 Task: Create a due date automation trigger when advanced on, 2 hours after a card is due add dates not due tomorrow.
Action: Mouse moved to (1144, 331)
Screenshot: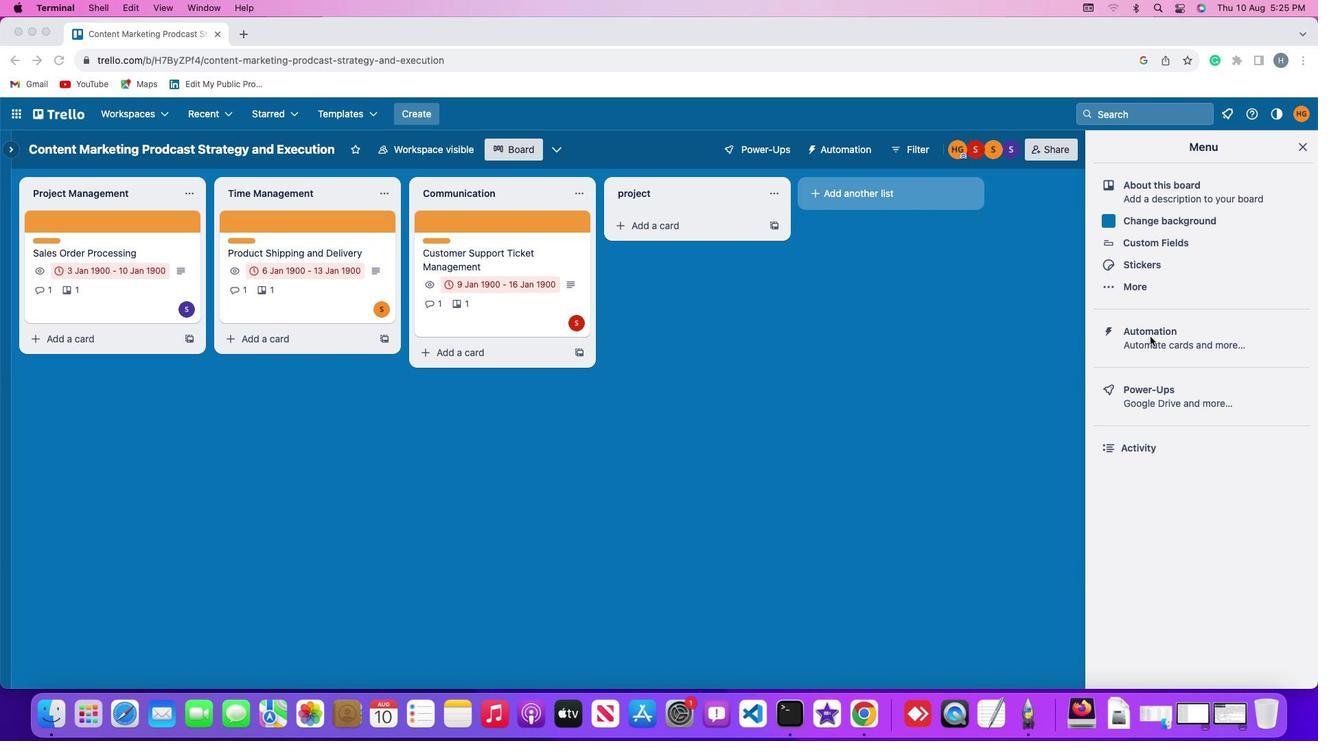 
Action: Mouse pressed left at (1144, 331)
Screenshot: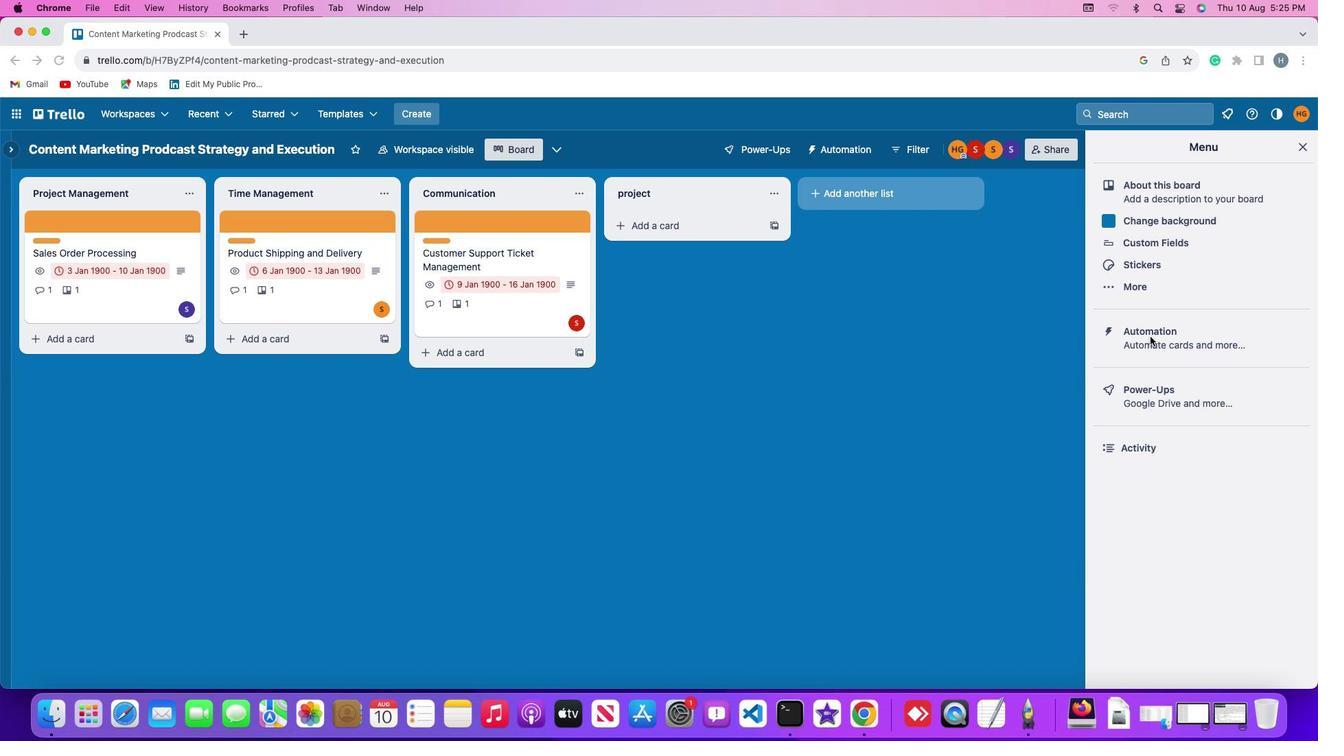 
Action: Mouse pressed left at (1144, 331)
Screenshot: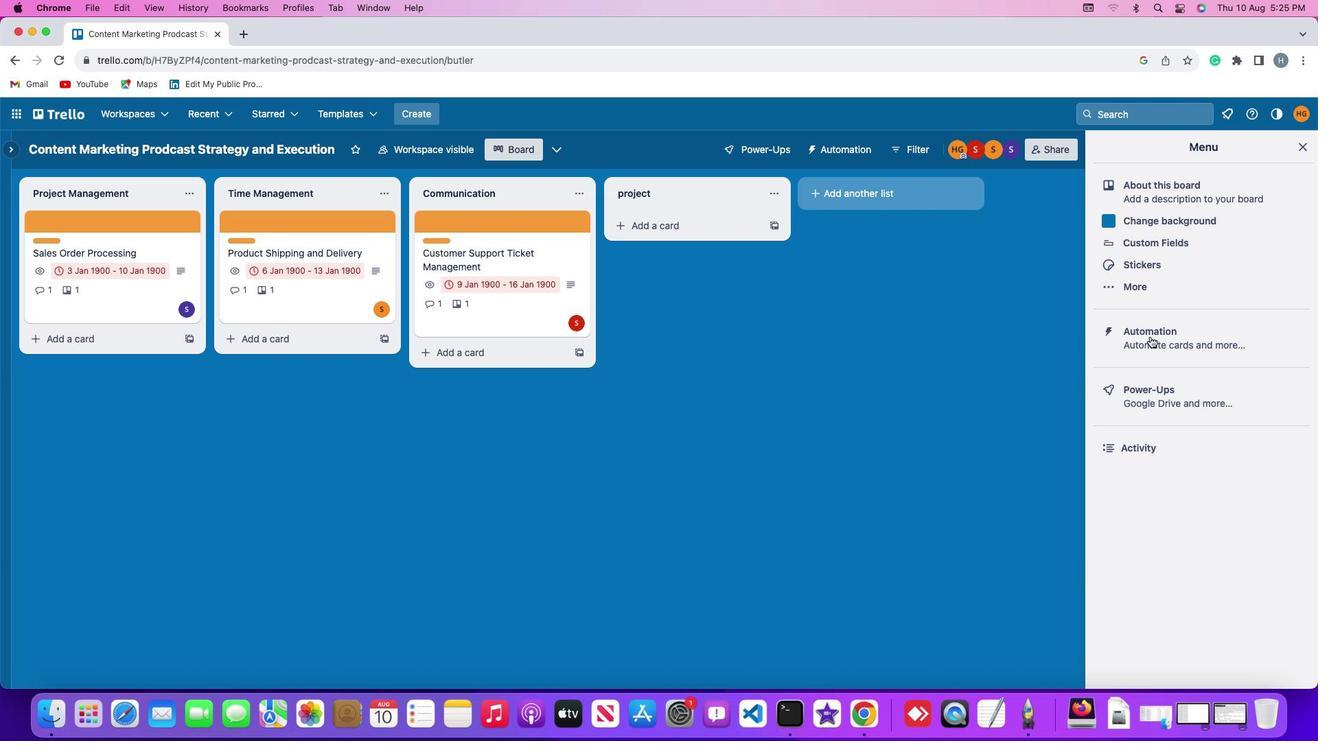 
Action: Mouse moved to (79, 322)
Screenshot: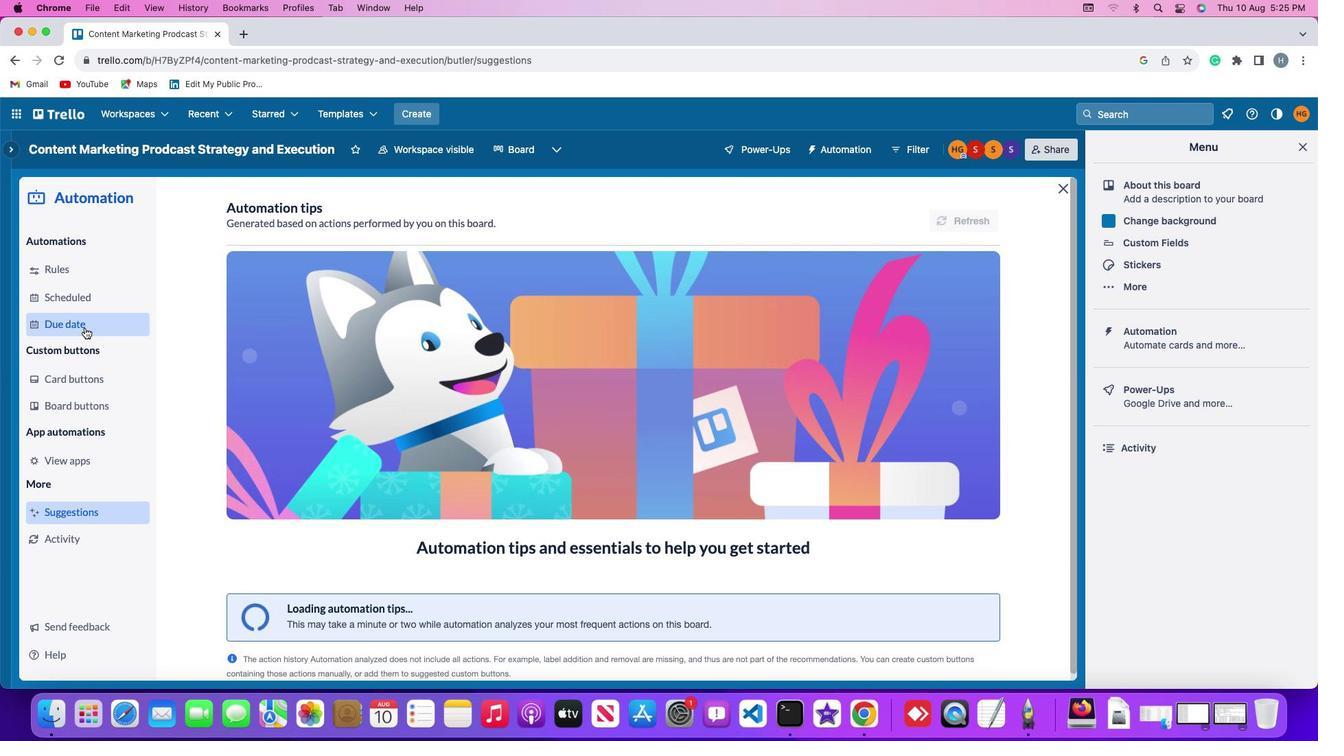
Action: Mouse pressed left at (79, 322)
Screenshot: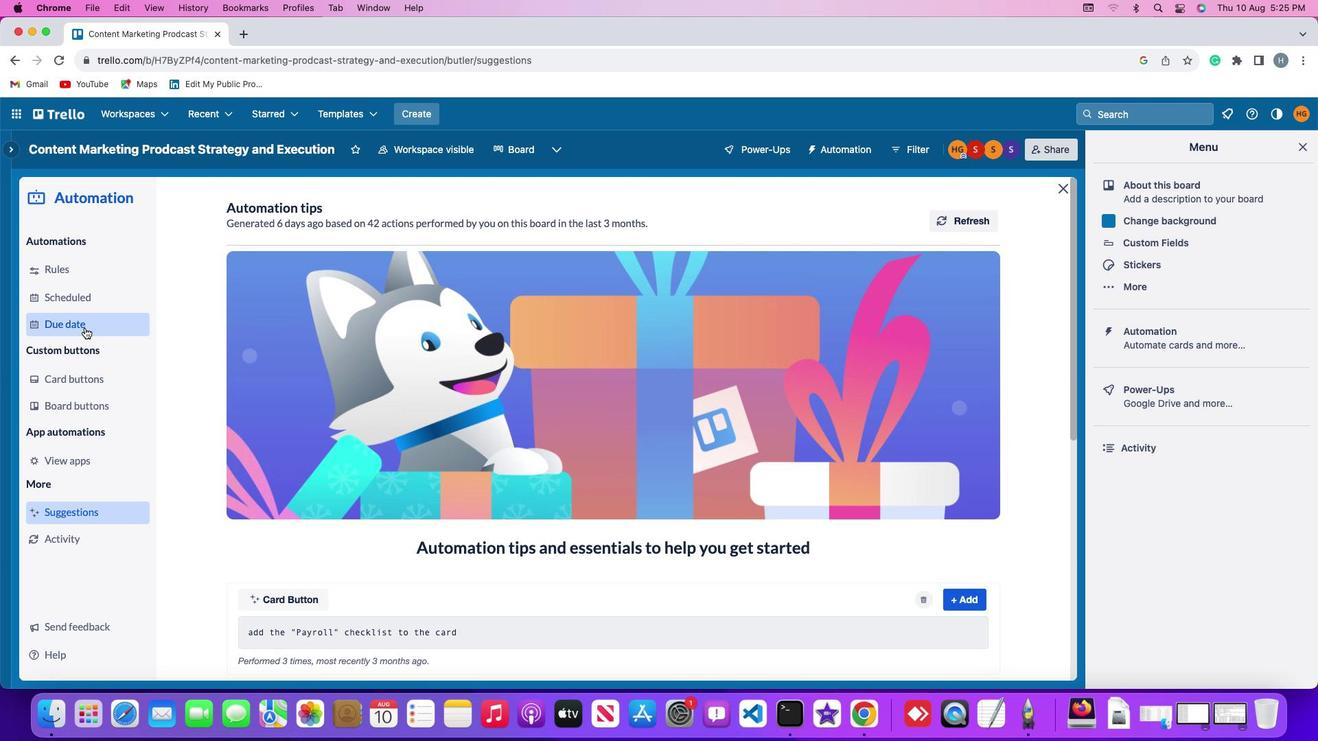 
Action: Mouse moved to (934, 208)
Screenshot: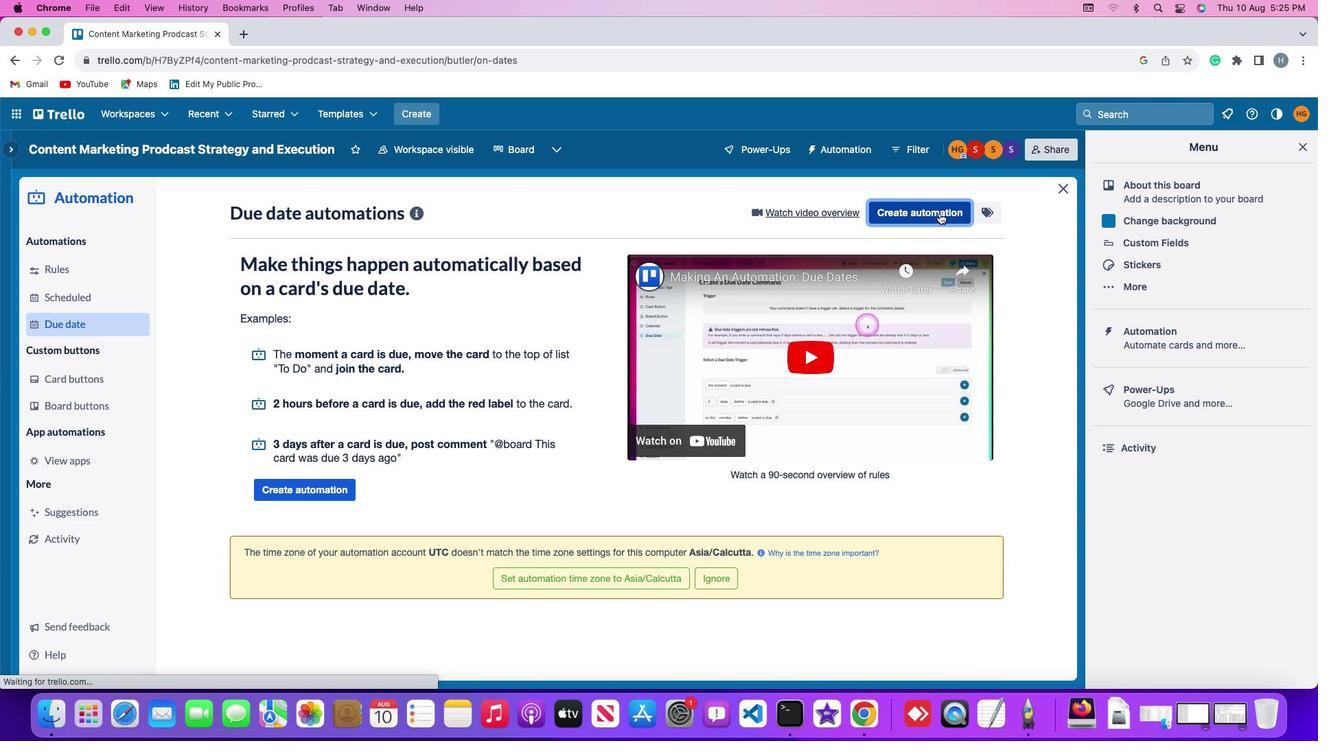
Action: Mouse pressed left at (934, 208)
Screenshot: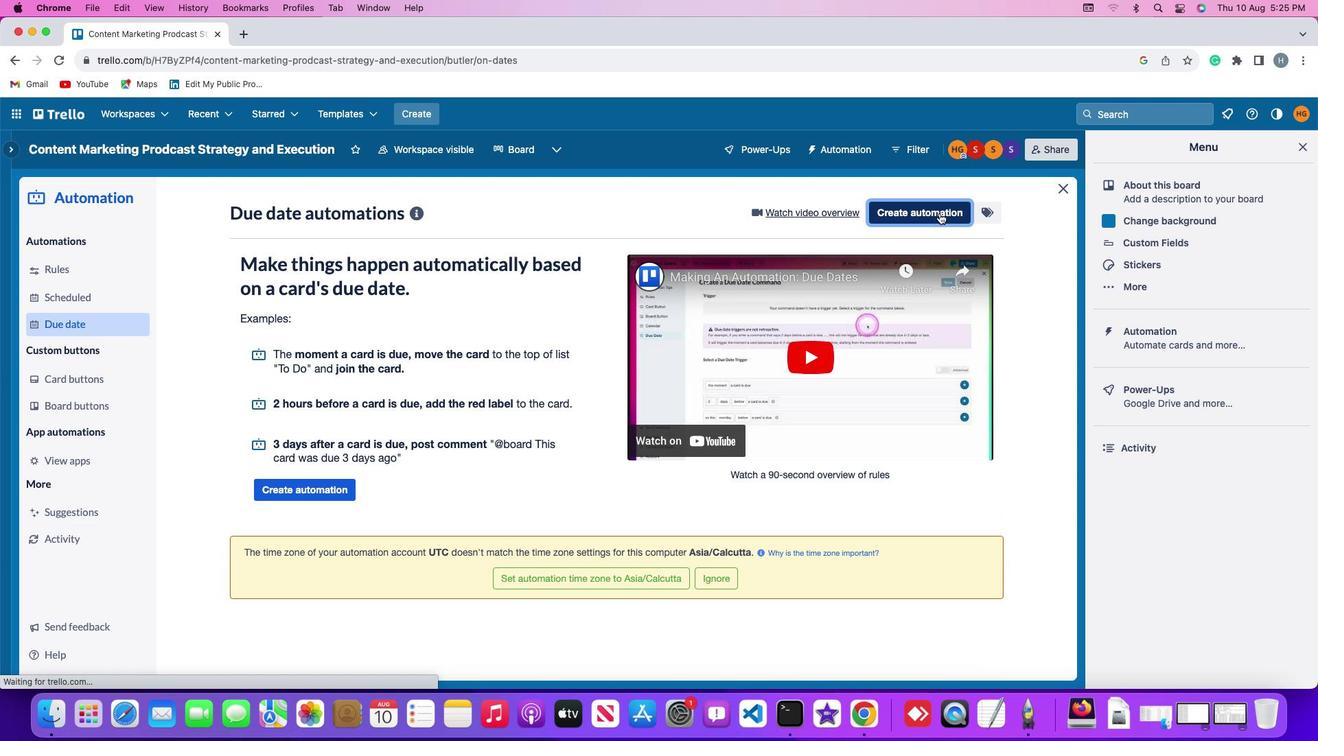 
Action: Mouse moved to (299, 337)
Screenshot: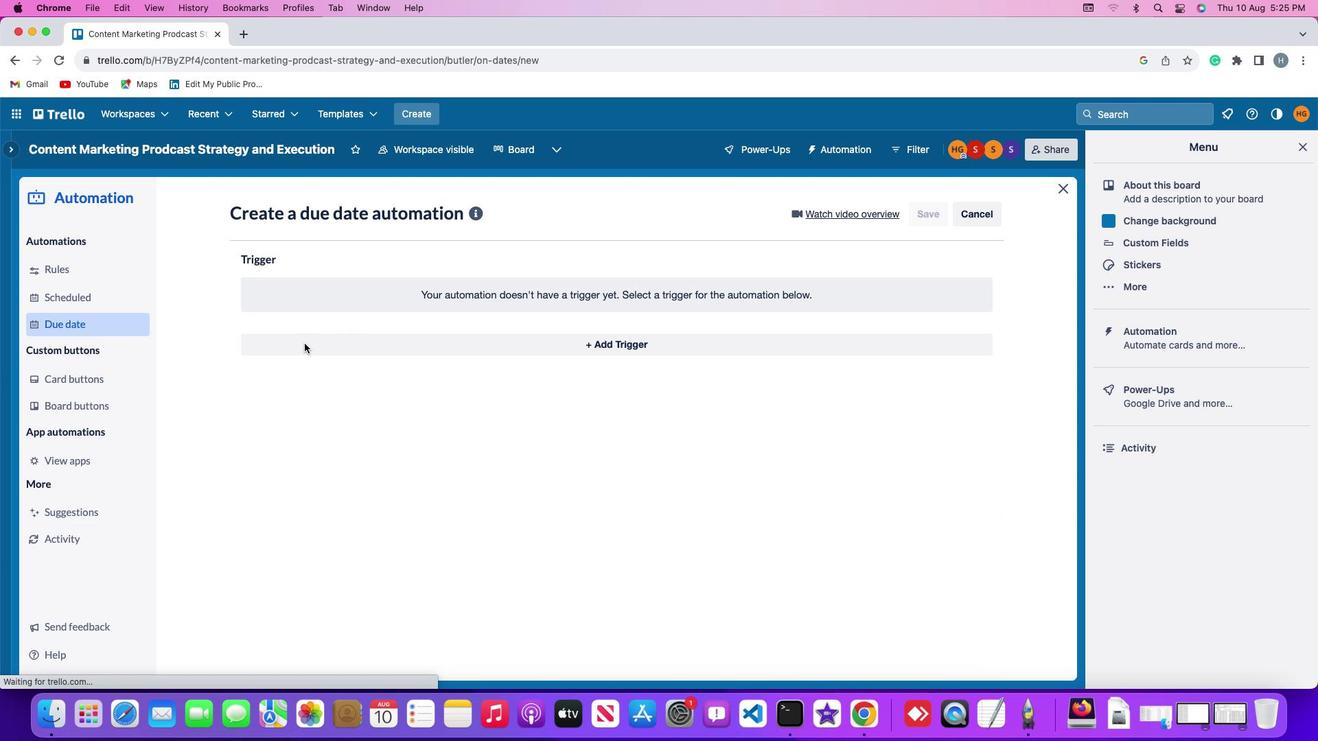 
Action: Mouse pressed left at (299, 337)
Screenshot: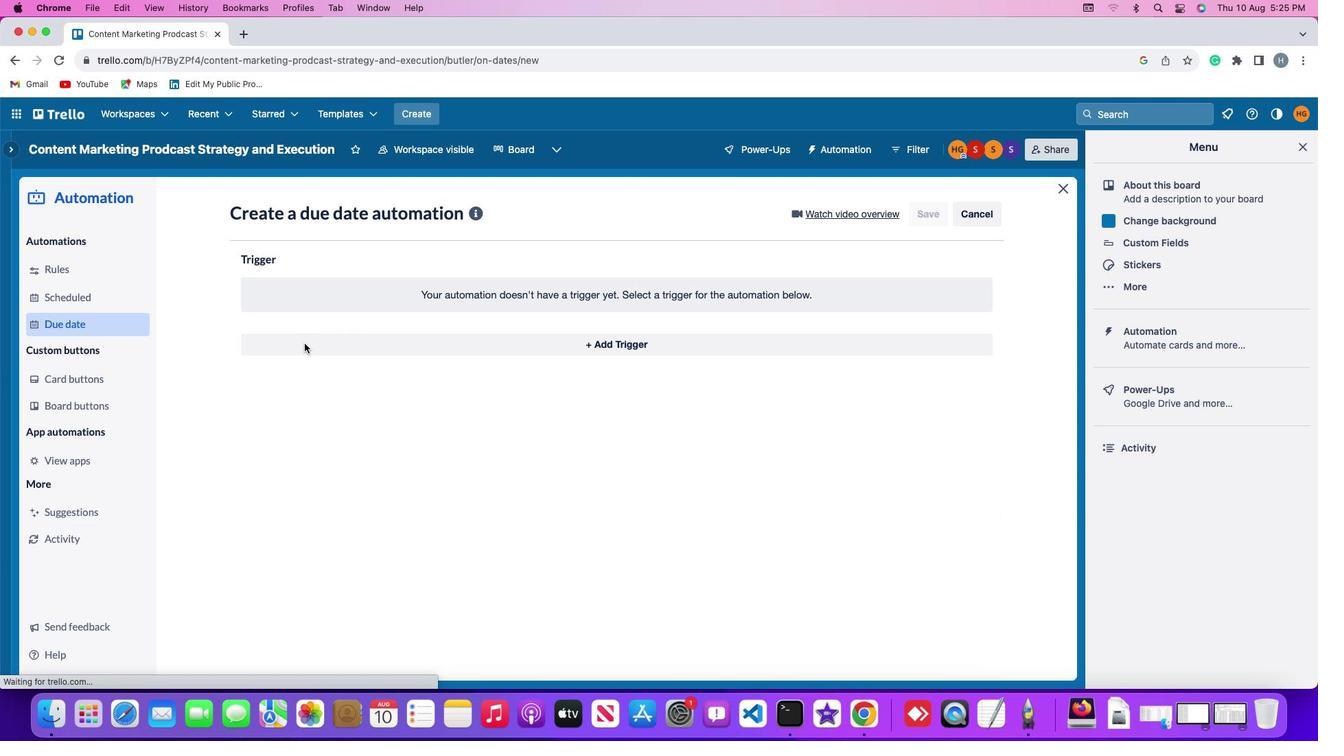 
Action: Mouse moved to (263, 544)
Screenshot: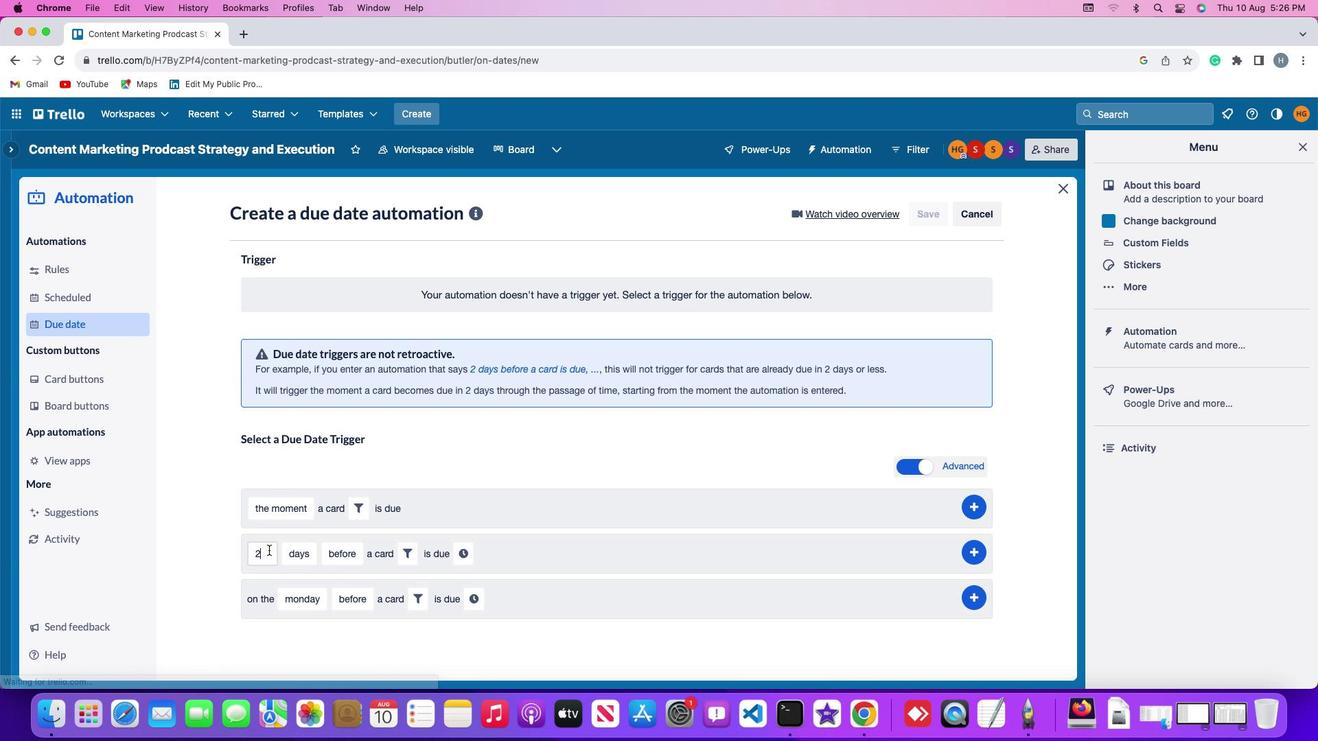 
Action: Mouse pressed left at (263, 544)
Screenshot: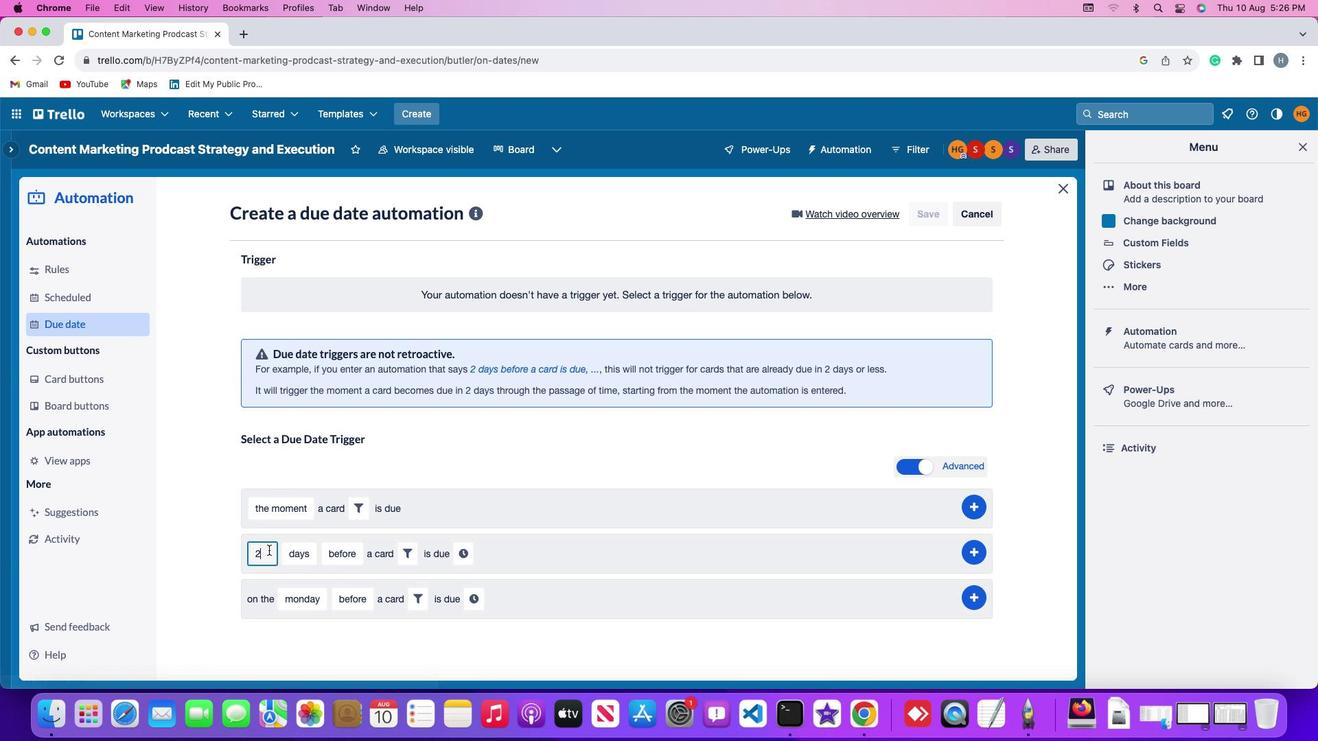 
Action: Mouse moved to (263, 545)
Screenshot: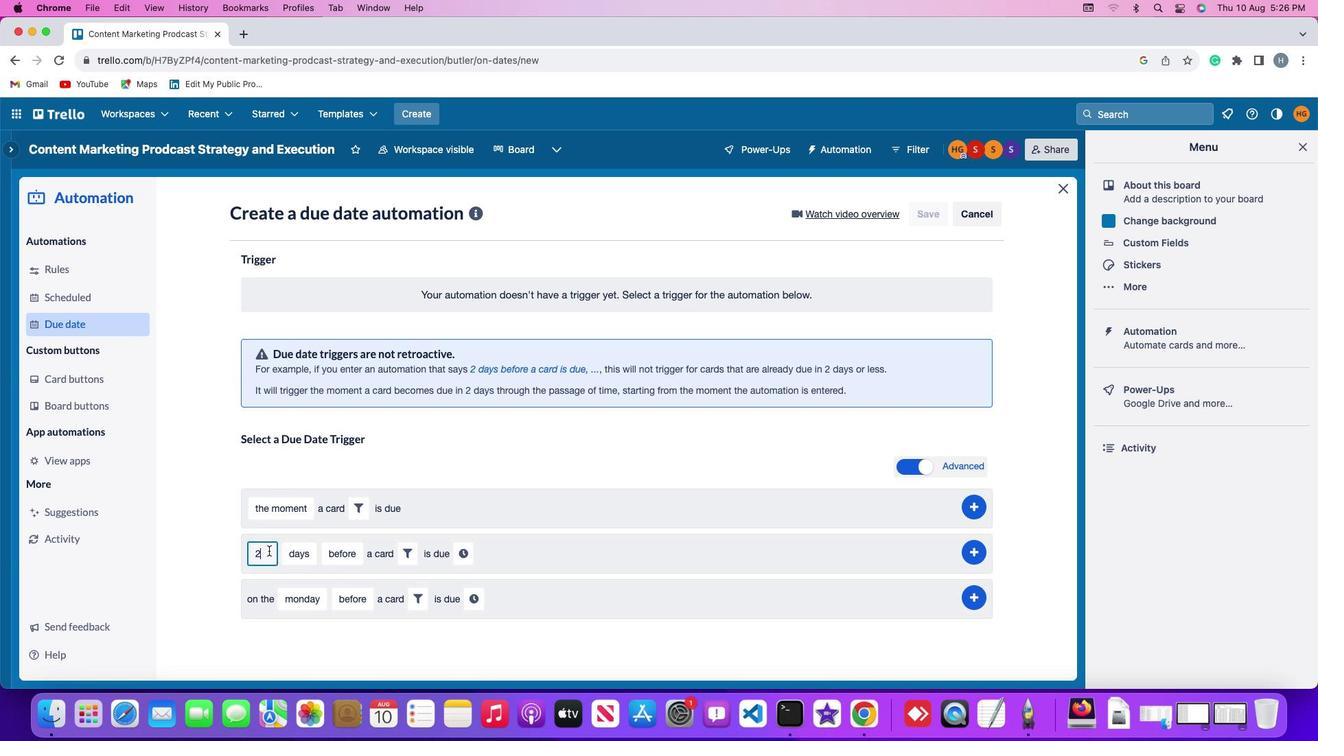 
Action: Key pressed Key.backspace'2'
Screenshot: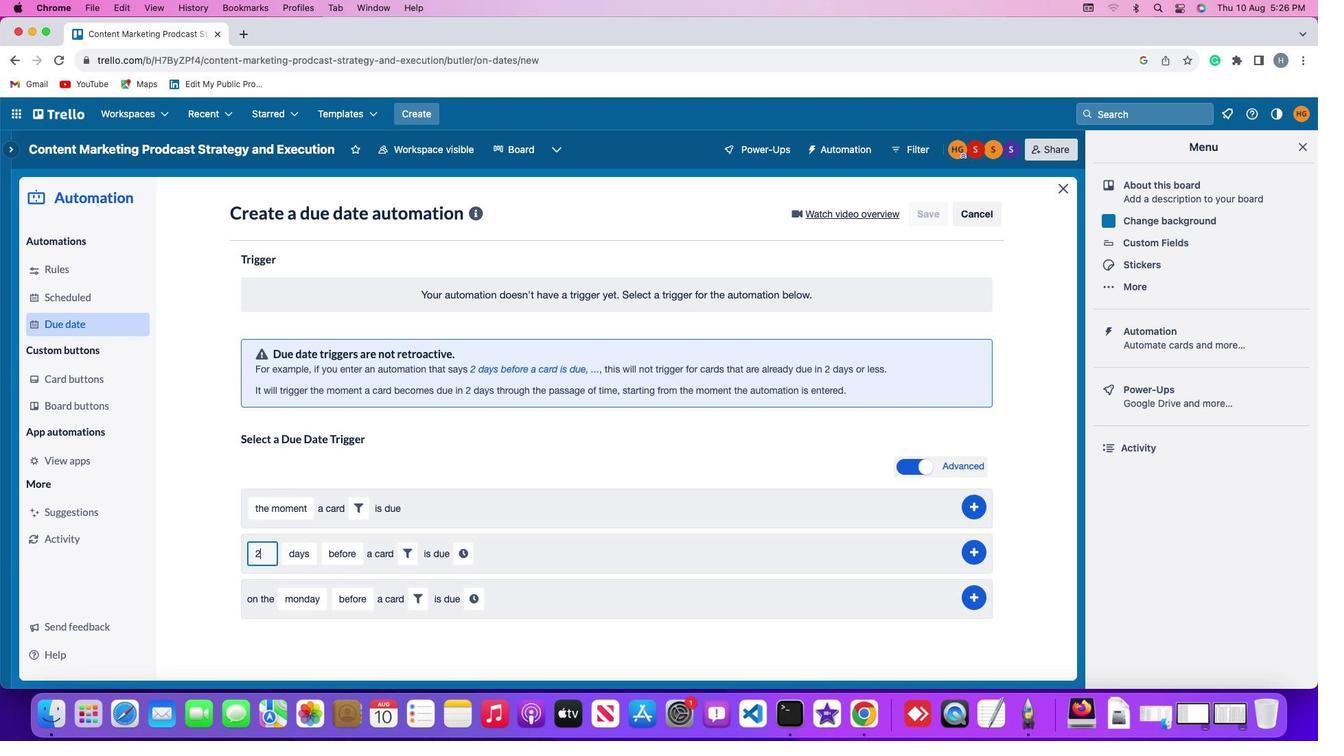 
Action: Mouse moved to (299, 551)
Screenshot: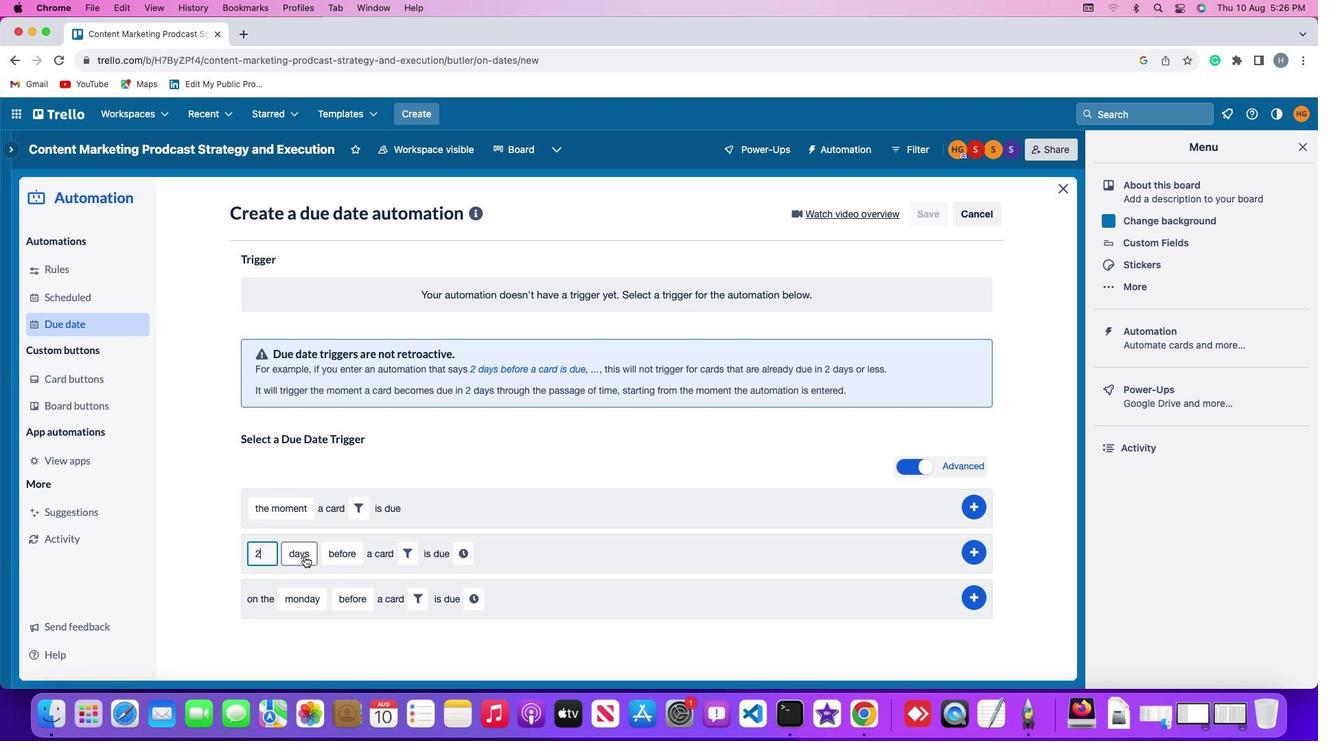 
Action: Mouse pressed left at (299, 551)
Screenshot: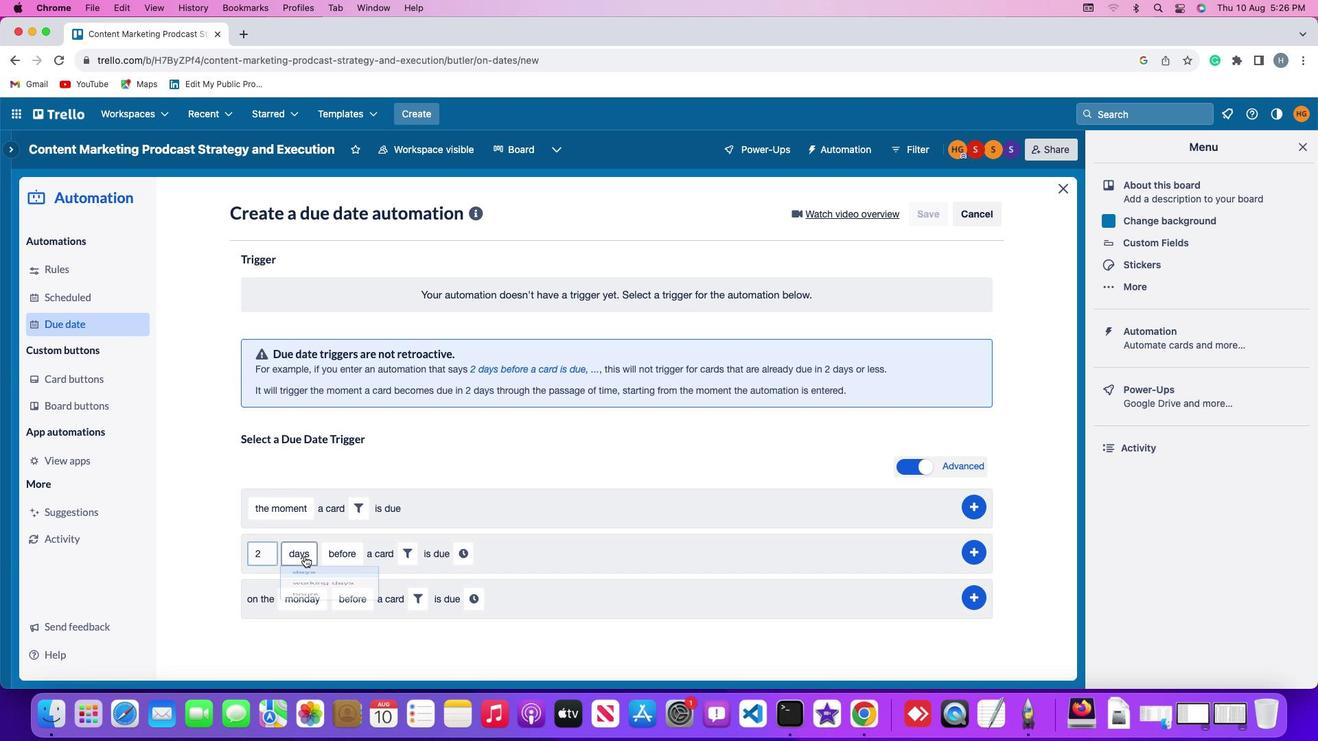 
Action: Mouse moved to (298, 625)
Screenshot: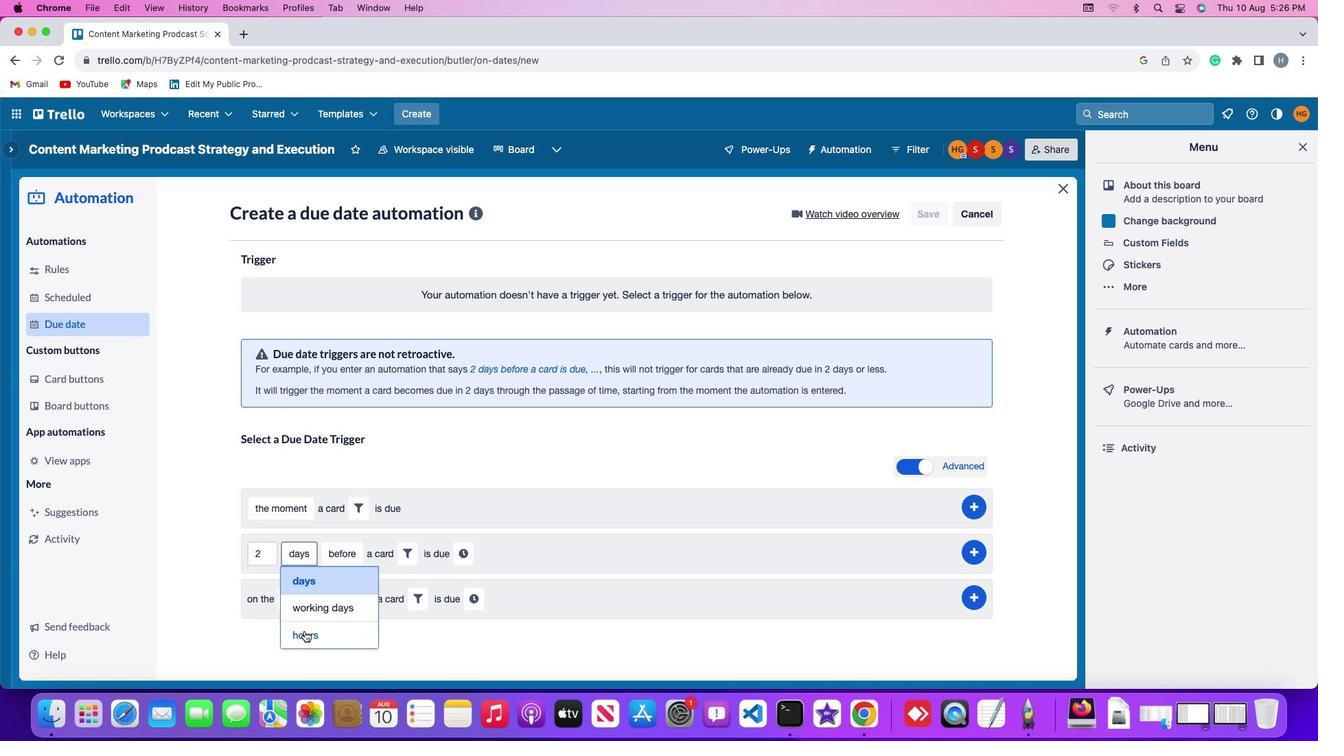 
Action: Mouse pressed left at (298, 625)
Screenshot: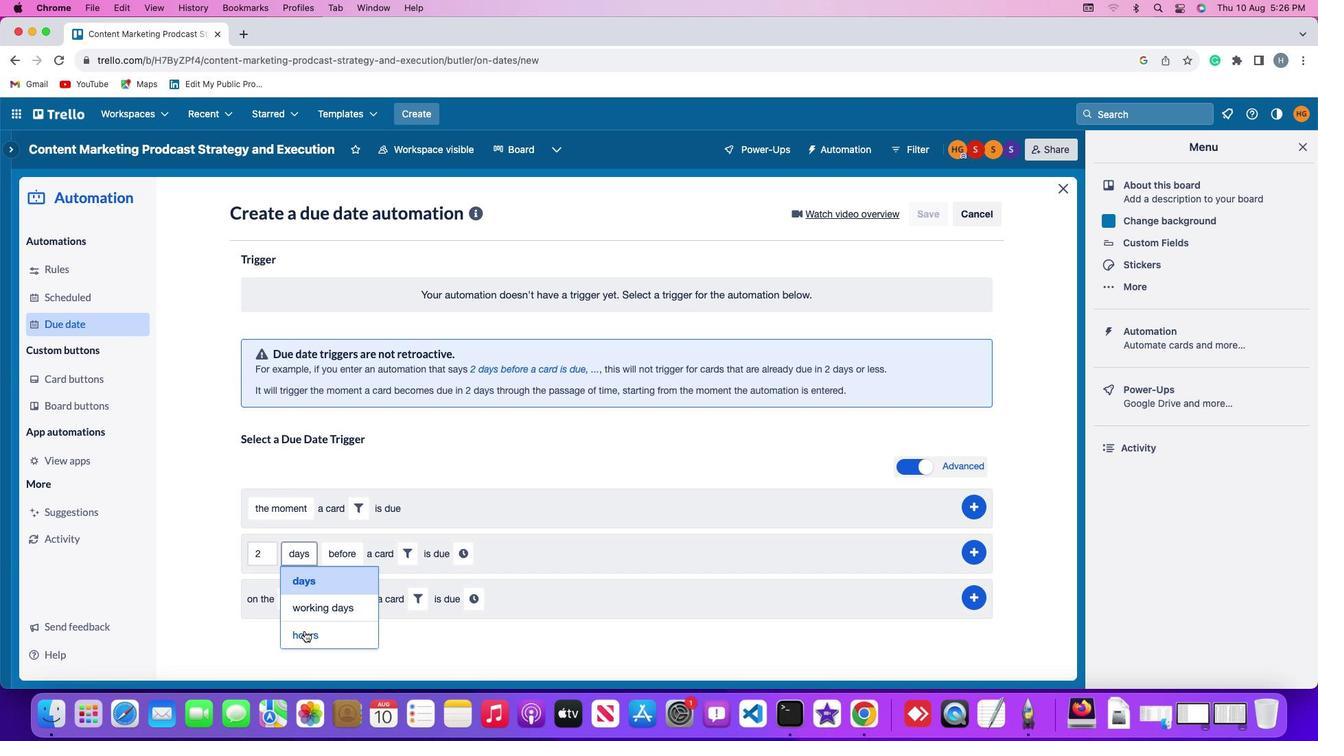 
Action: Mouse moved to (337, 542)
Screenshot: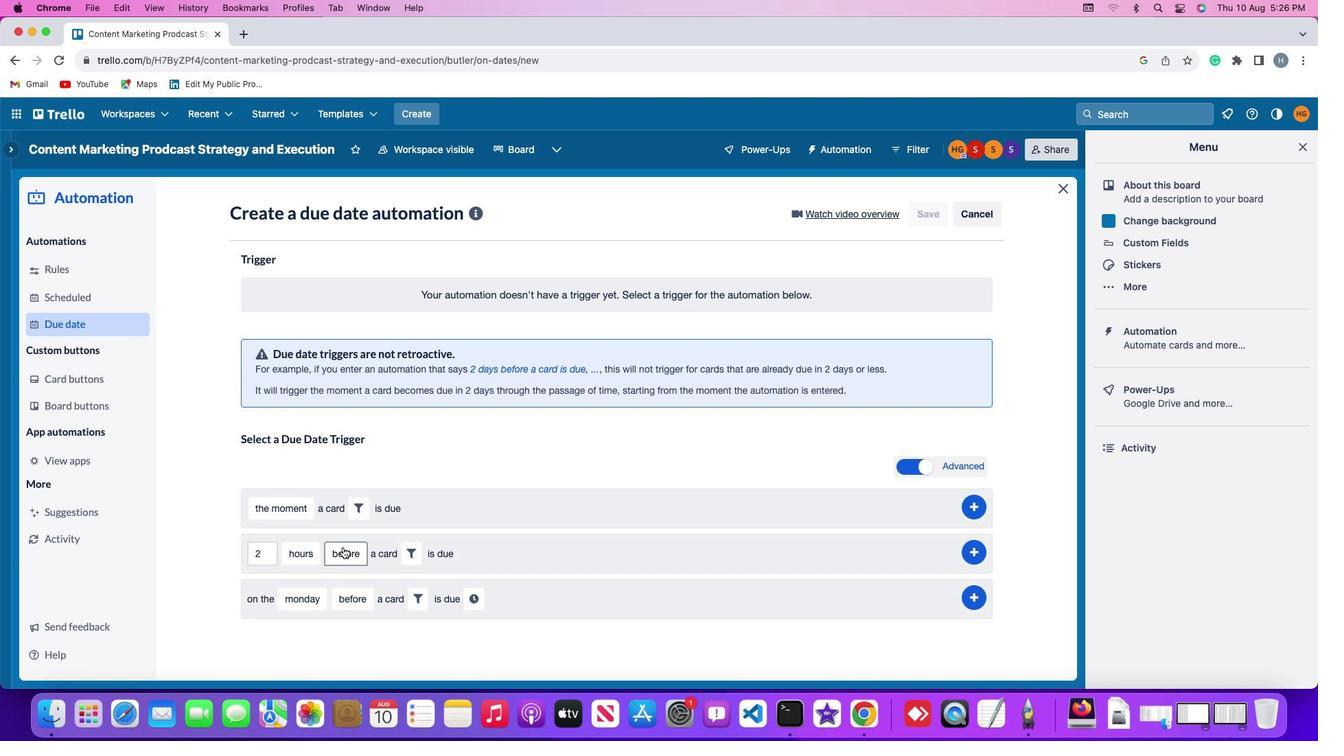 
Action: Mouse pressed left at (337, 542)
Screenshot: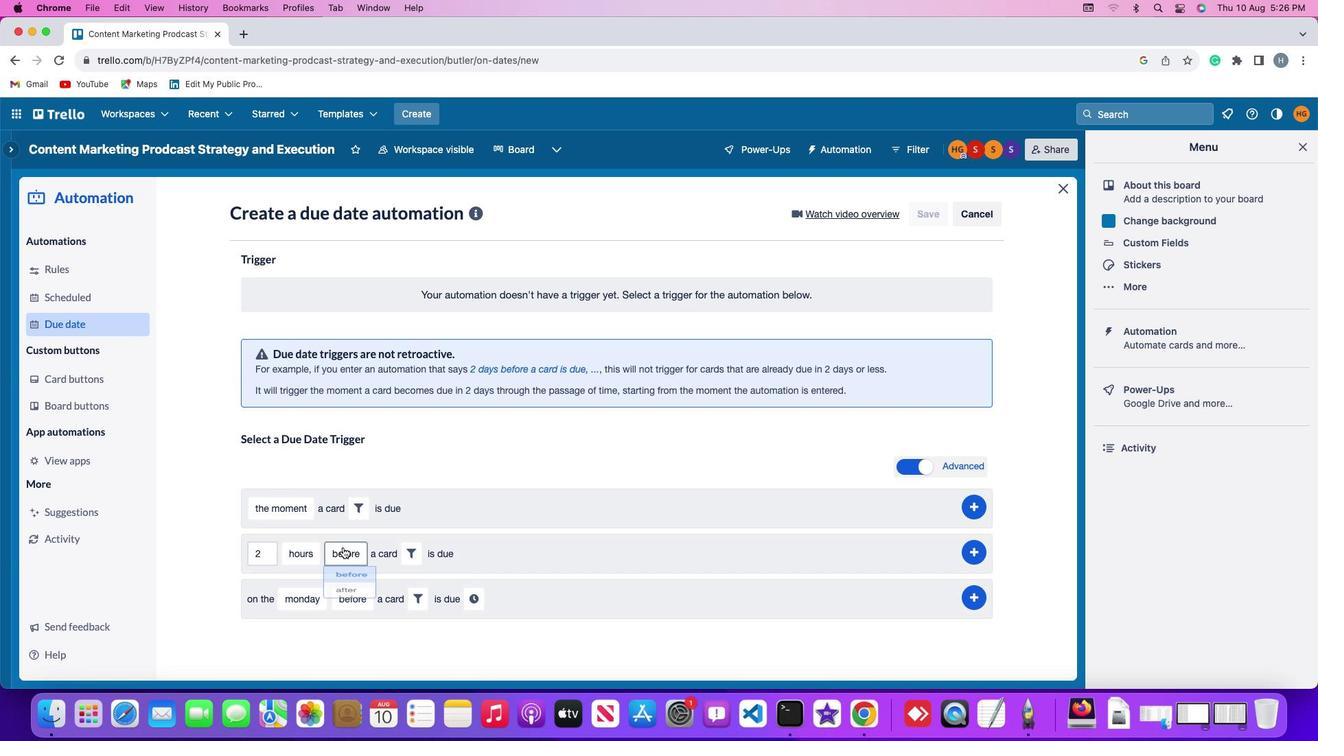 
Action: Mouse moved to (341, 598)
Screenshot: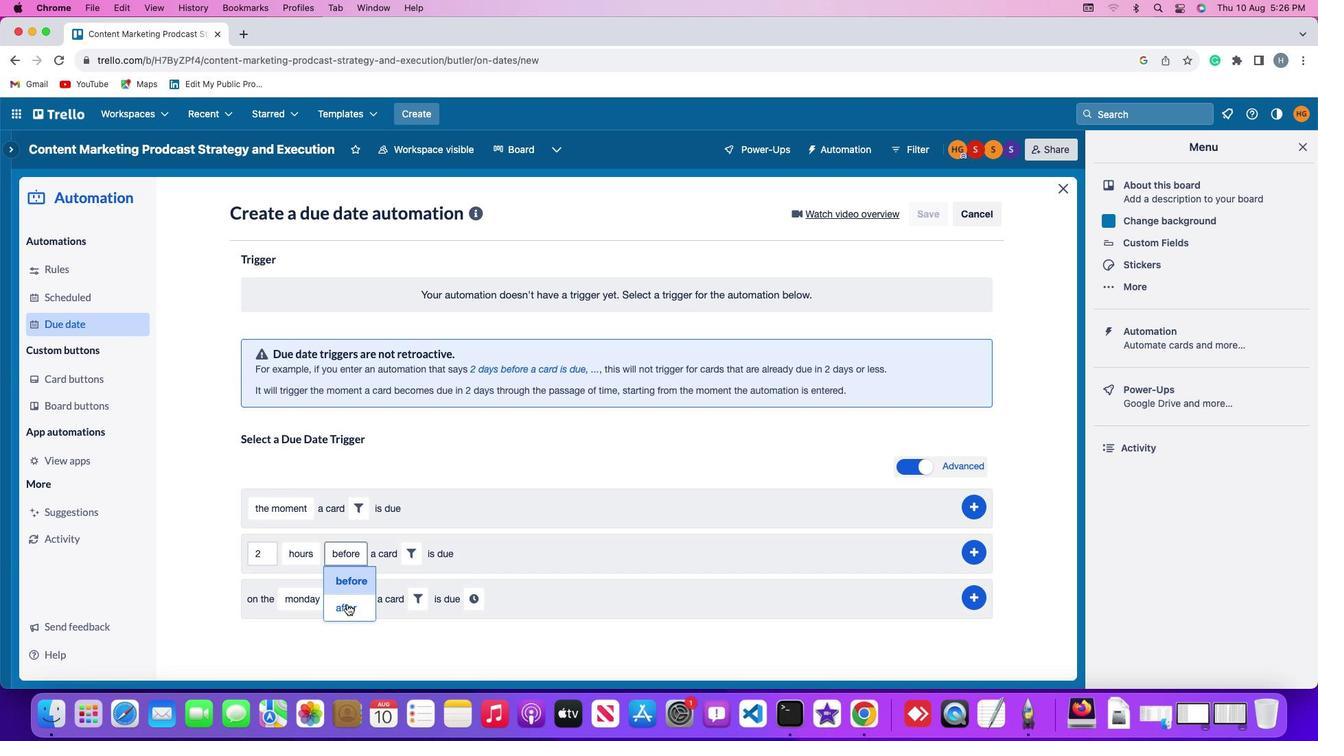 
Action: Mouse pressed left at (341, 598)
Screenshot: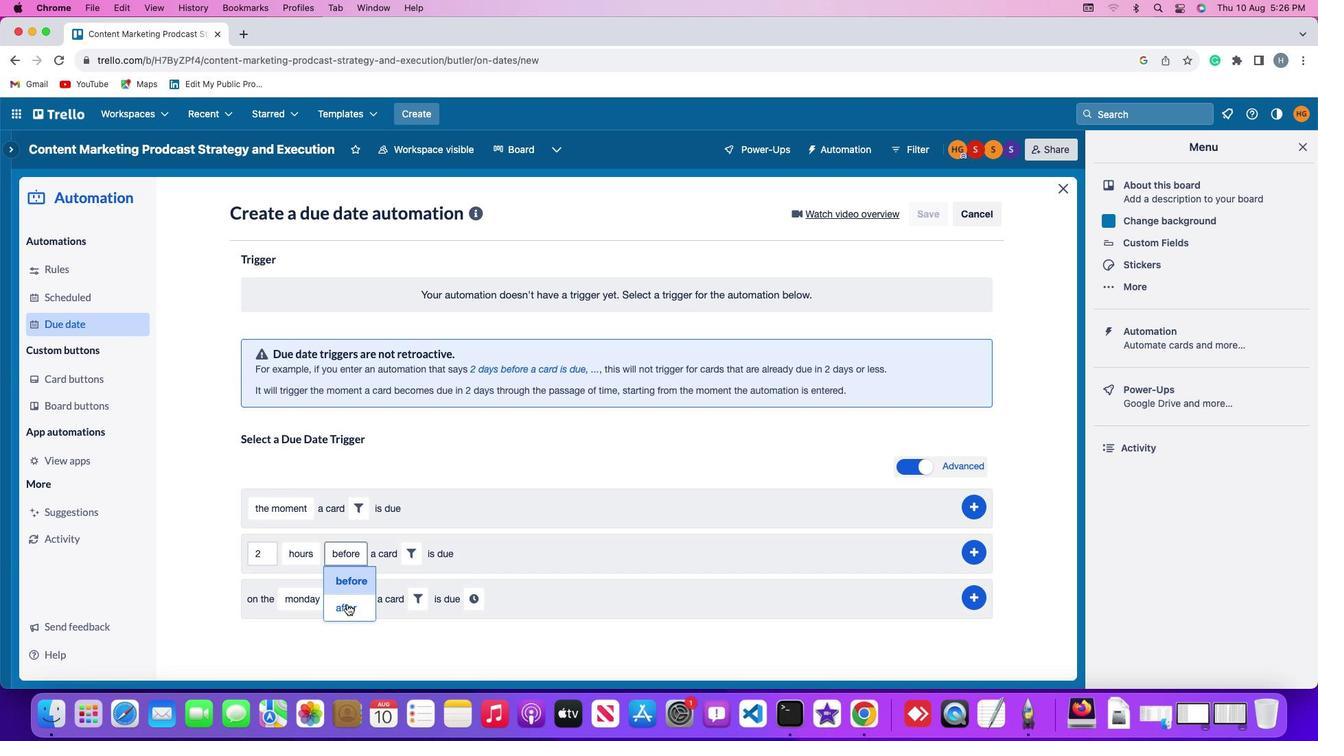 
Action: Mouse moved to (398, 552)
Screenshot: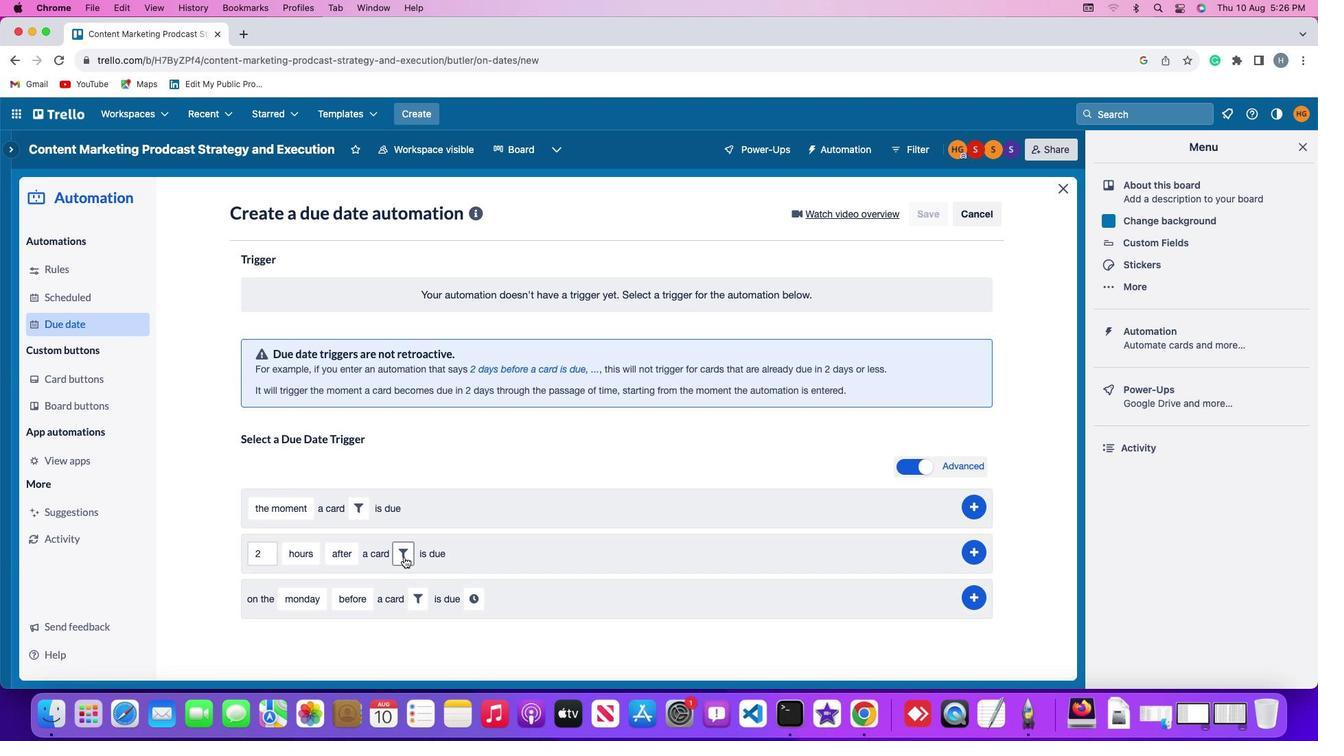 
Action: Mouse pressed left at (398, 552)
Screenshot: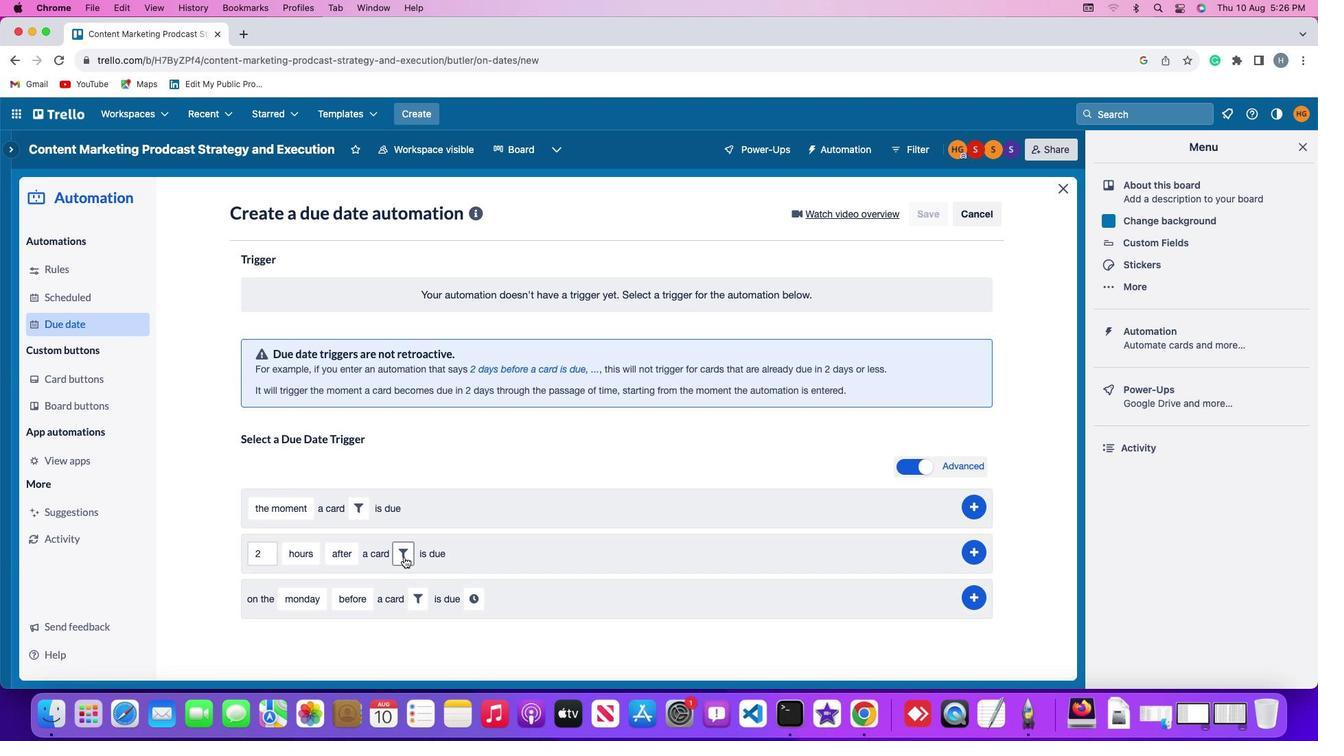 
Action: Mouse moved to (460, 592)
Screenshot: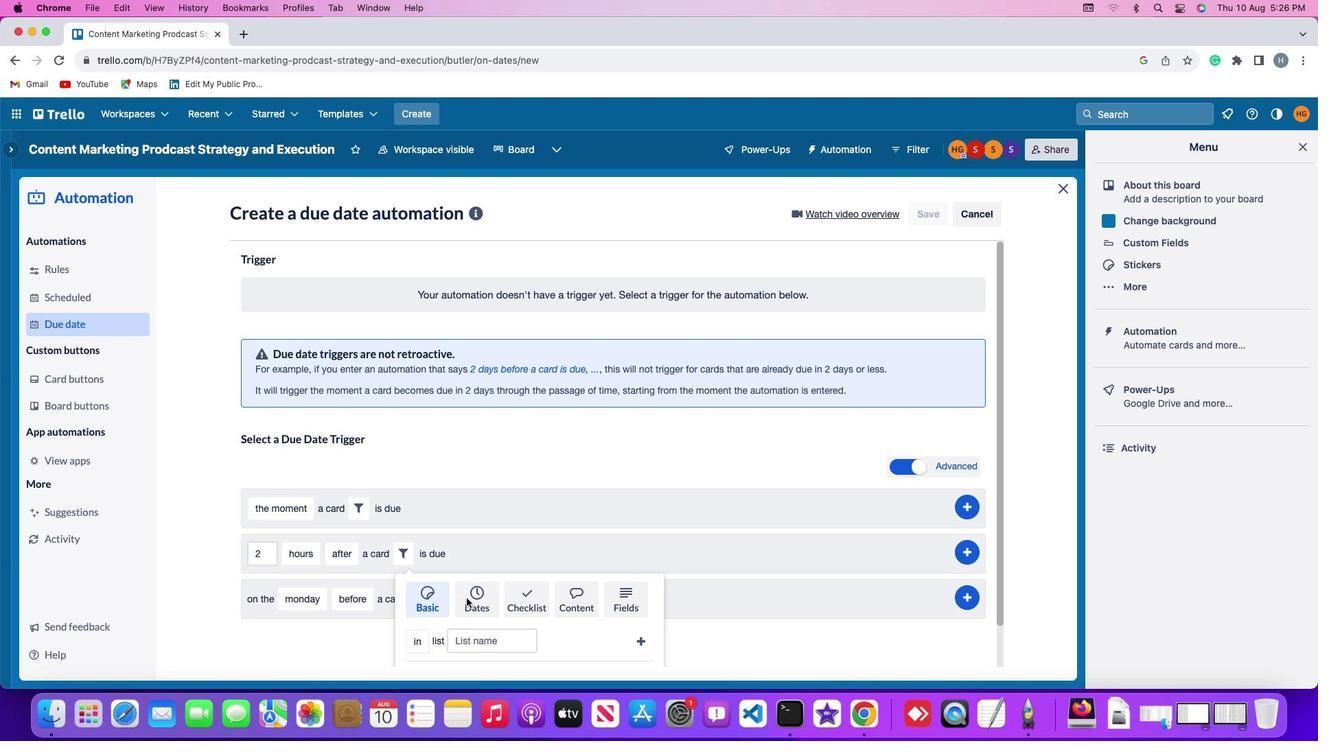 
Action: Mouse pressed left at (460, 592)
Screenshot: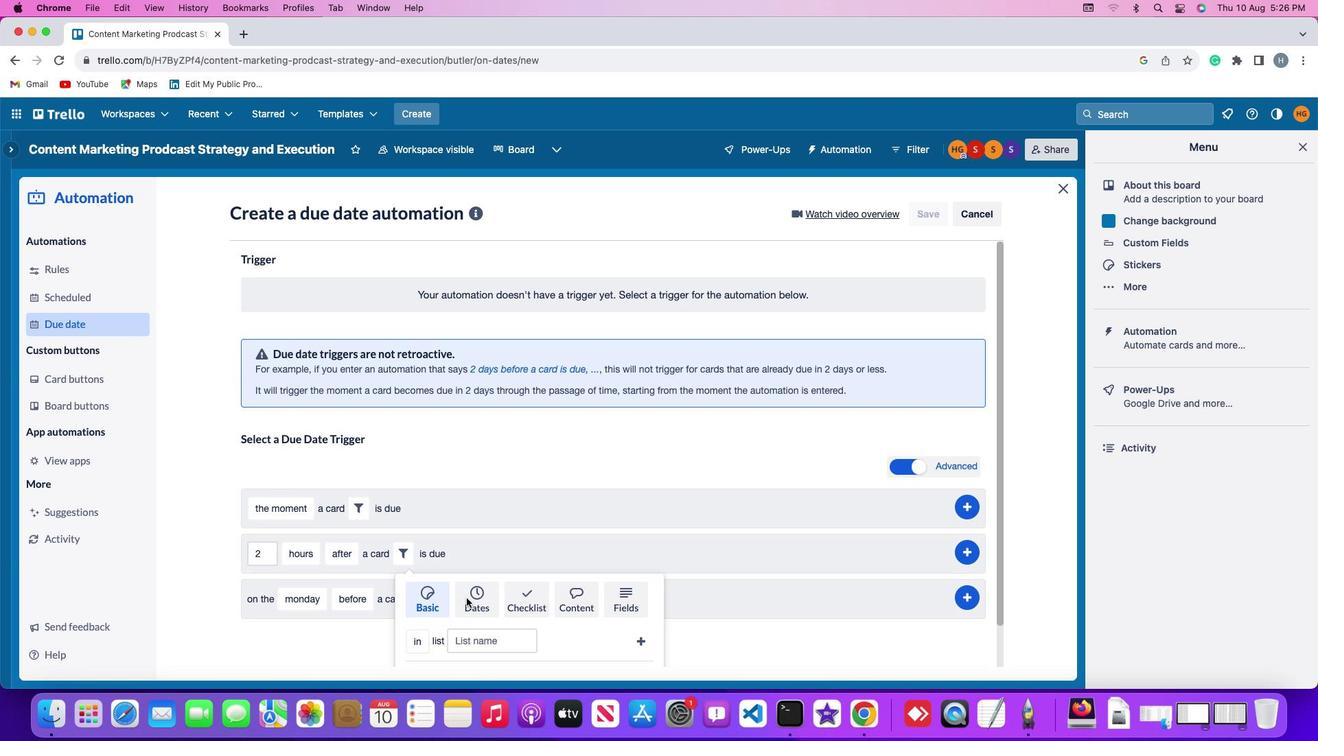 
Action: Mouse moved to (344, 631)
Screenshot: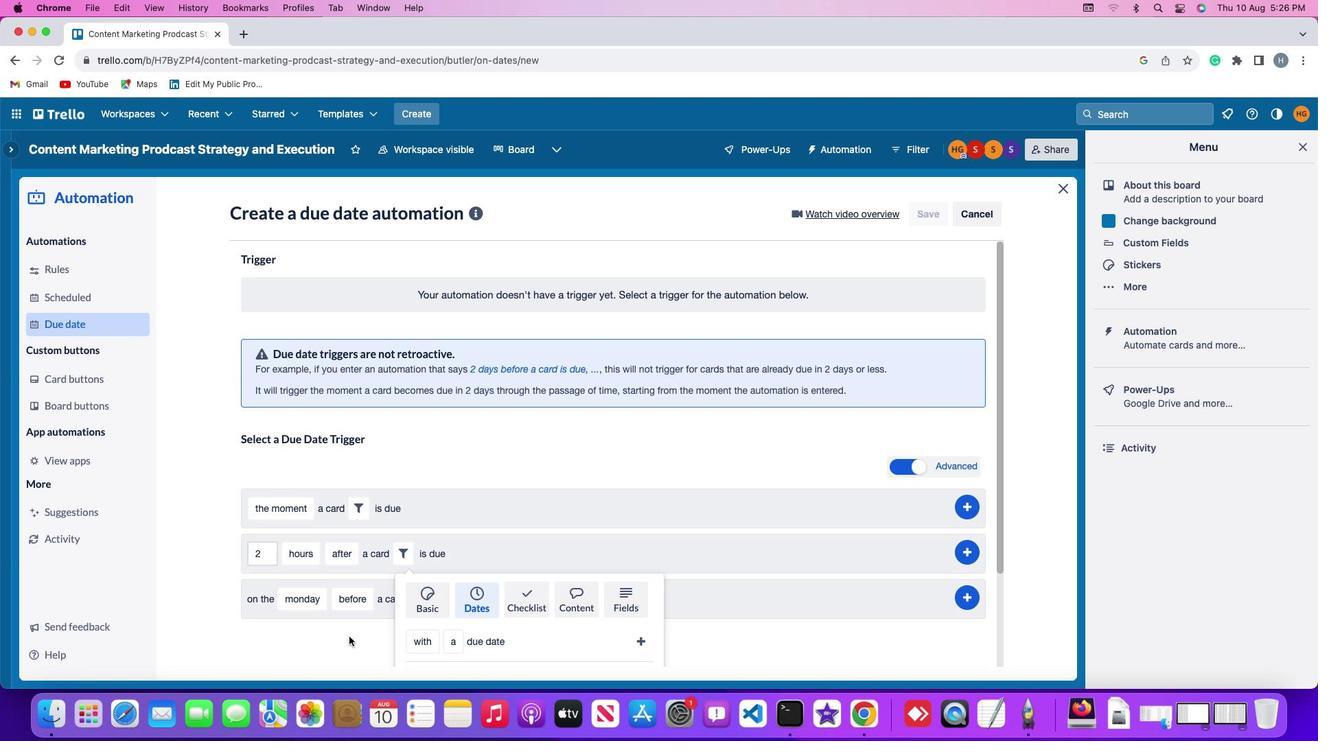 
Action: Mouse scrolled (344, 631) with delta (-4, -5)
Screenshot: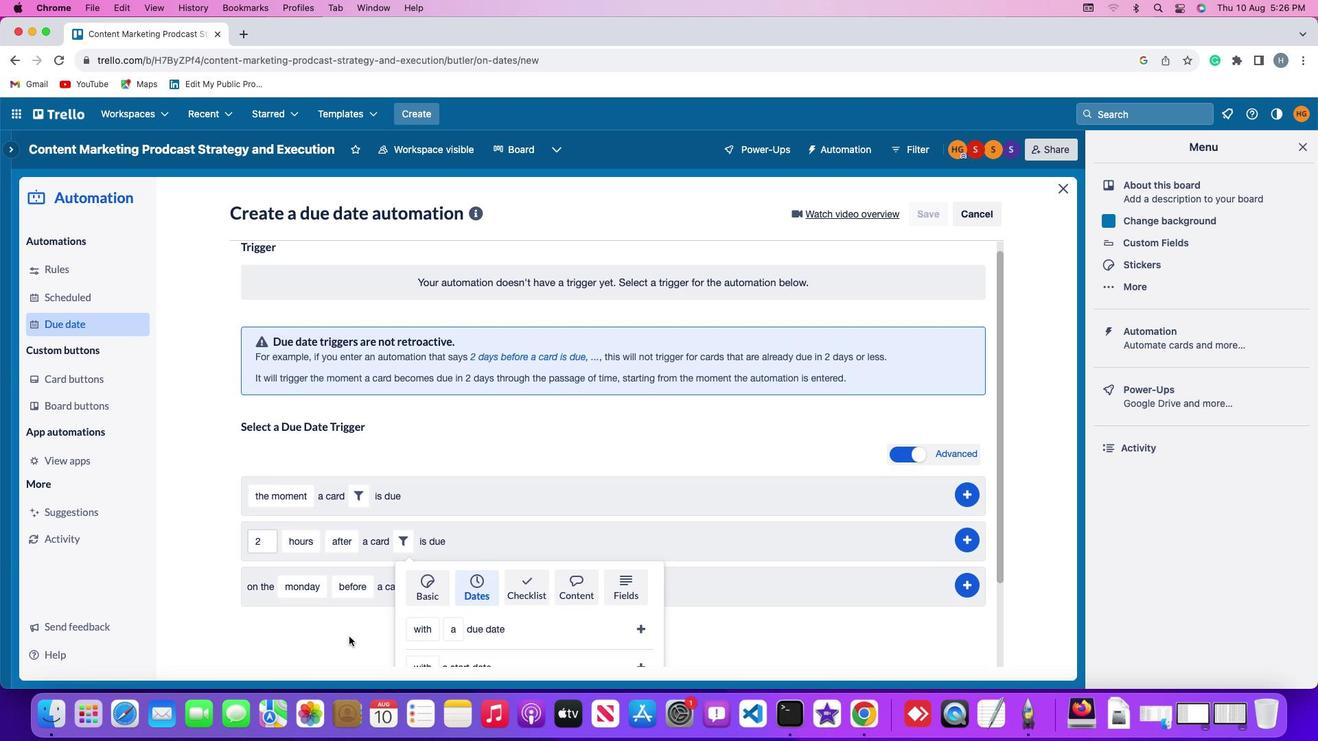 
Action: Mouse scrolled (344, 631) with delta (-4, -5)
Screenshot: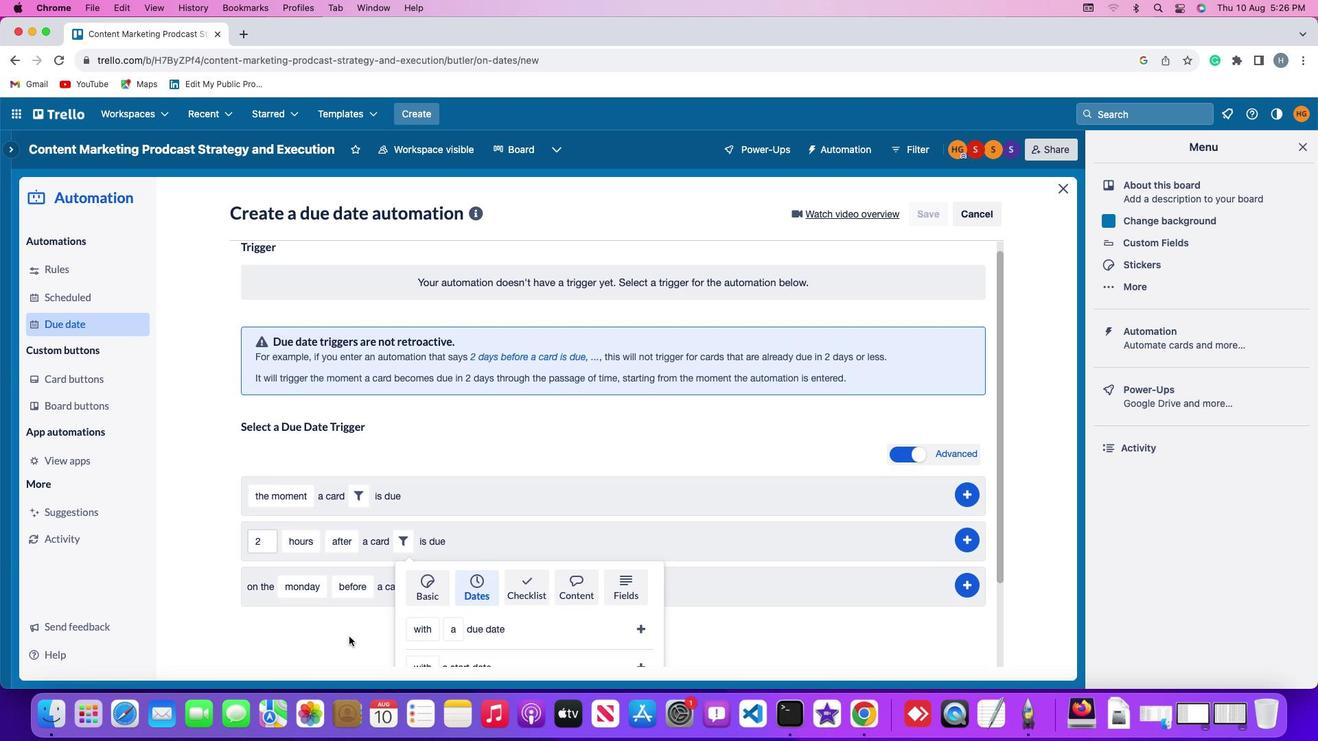 
Action: Mouse scrolled (344, 631) with delta (-4, -6)
Screenshot: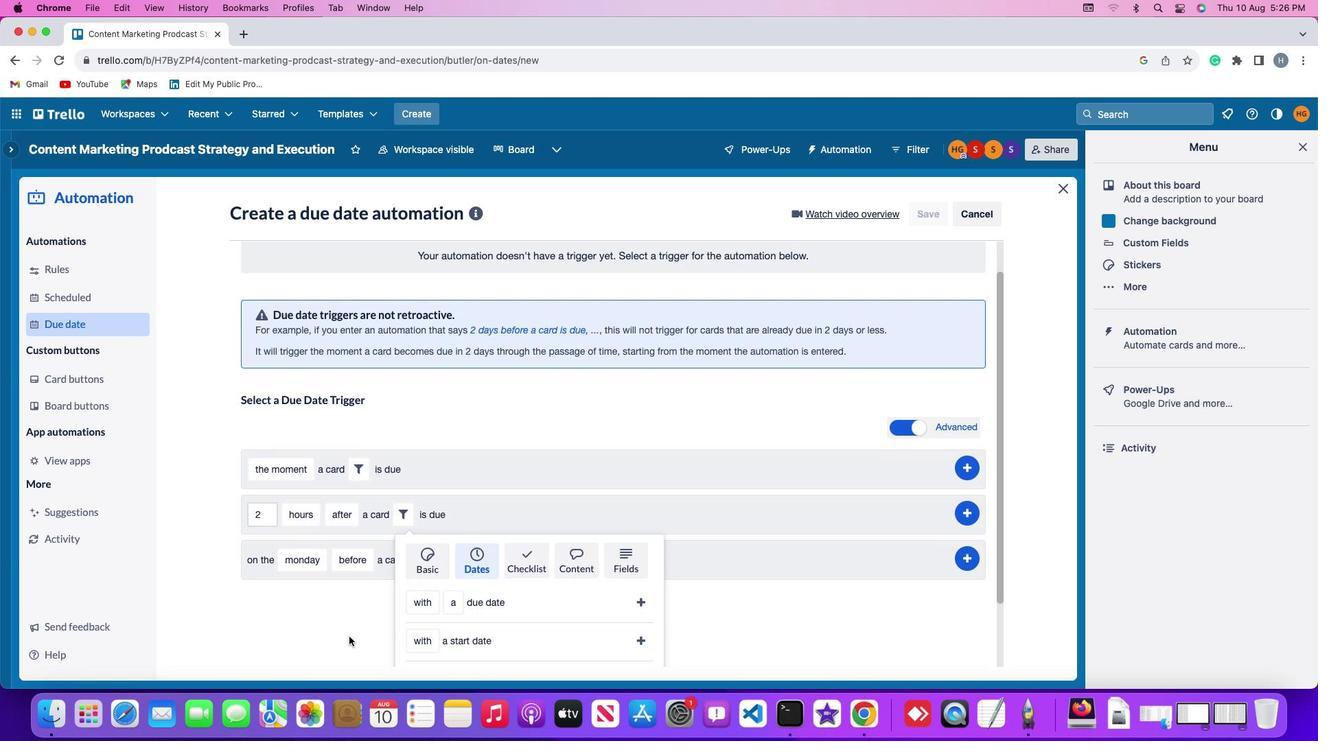 
Action: Mouse scrolled (344, 631) with delta (-4, -8)
Screenshot: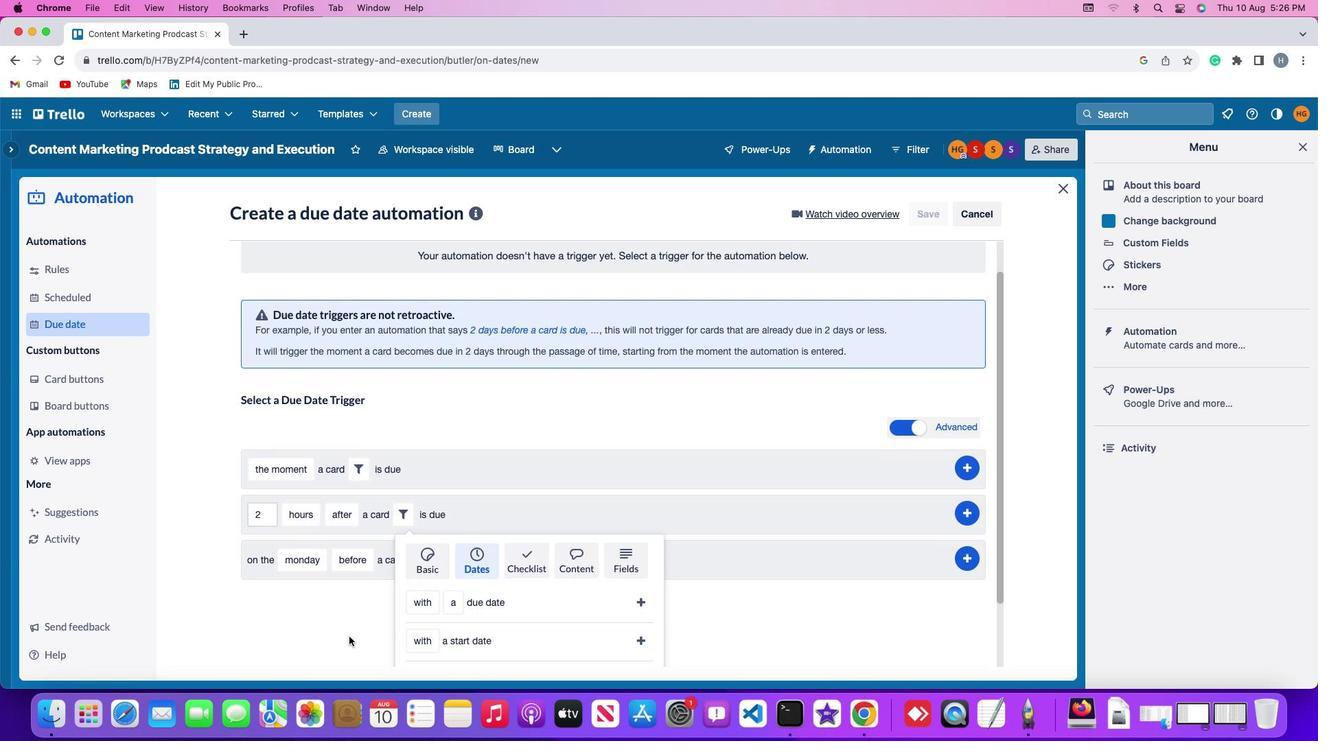 
Action: Mouse scrolled (344, 631) with delta (-4, -5)
Screenshot: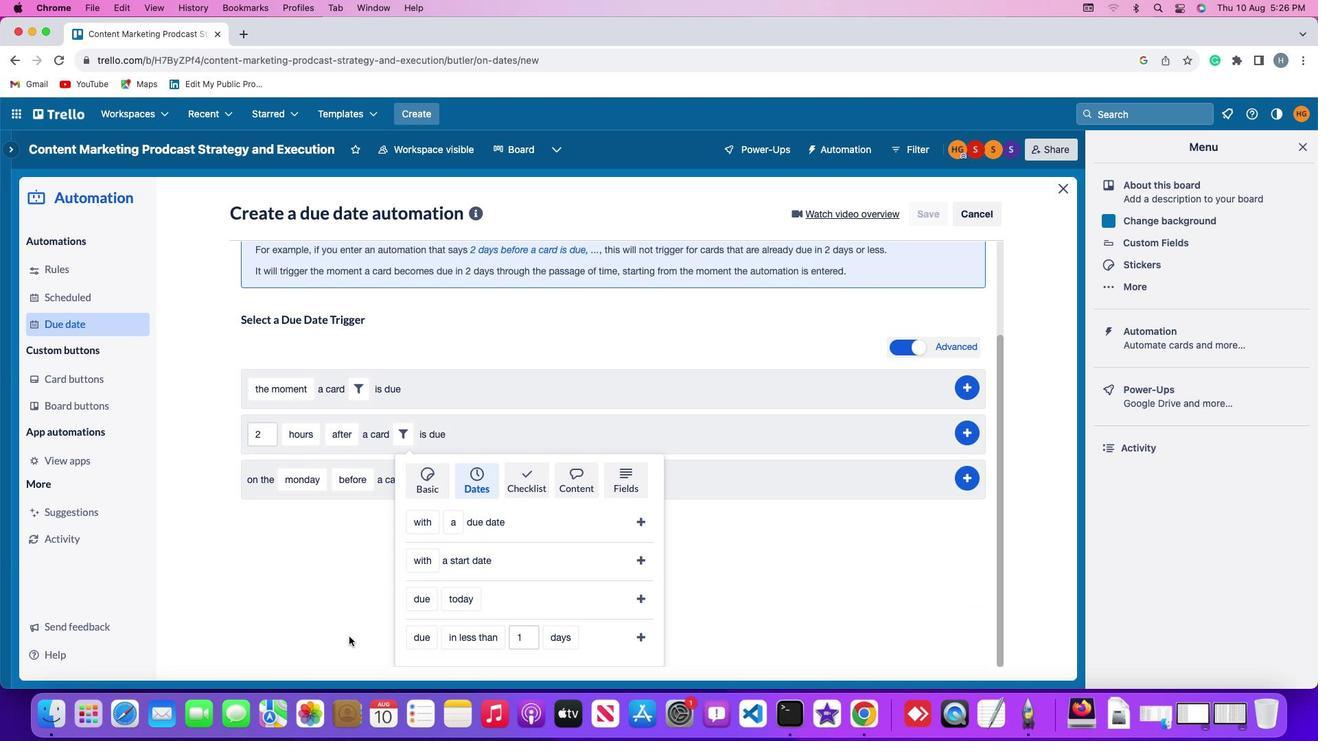 
Action: Mouse scrolled (344, 631) with delta (-4, -5)
Screenshot: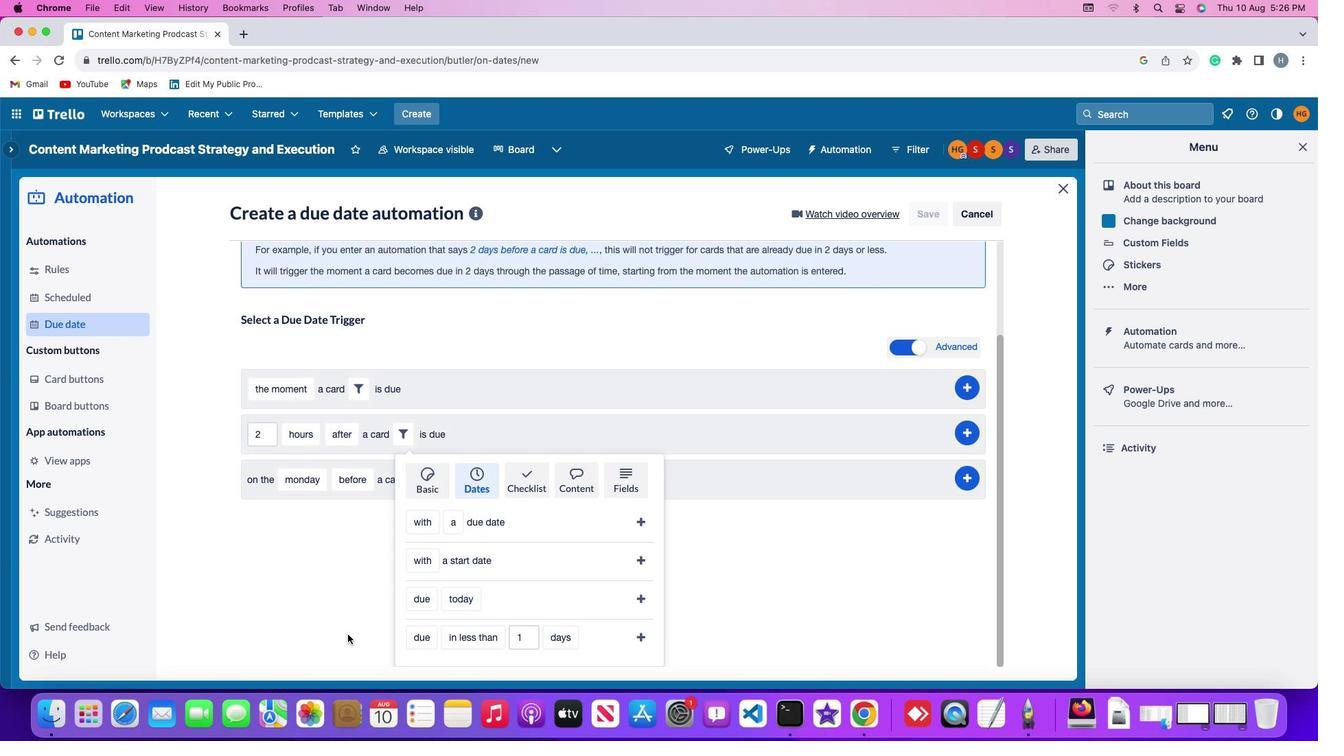 
Action: Mouse scrolled (344, 631) with delta (-4, -6)
Screenshot: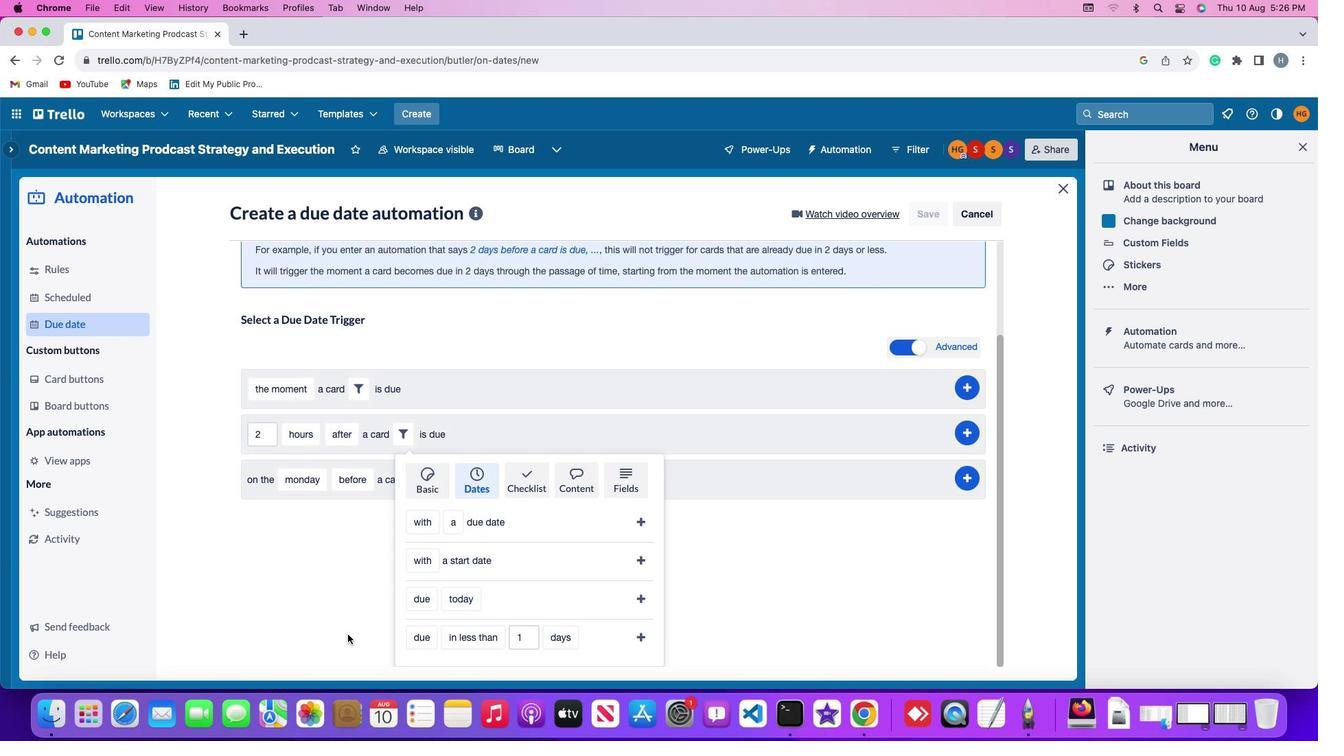 
Action: Mouse moved to (425, 589)
Screenshot: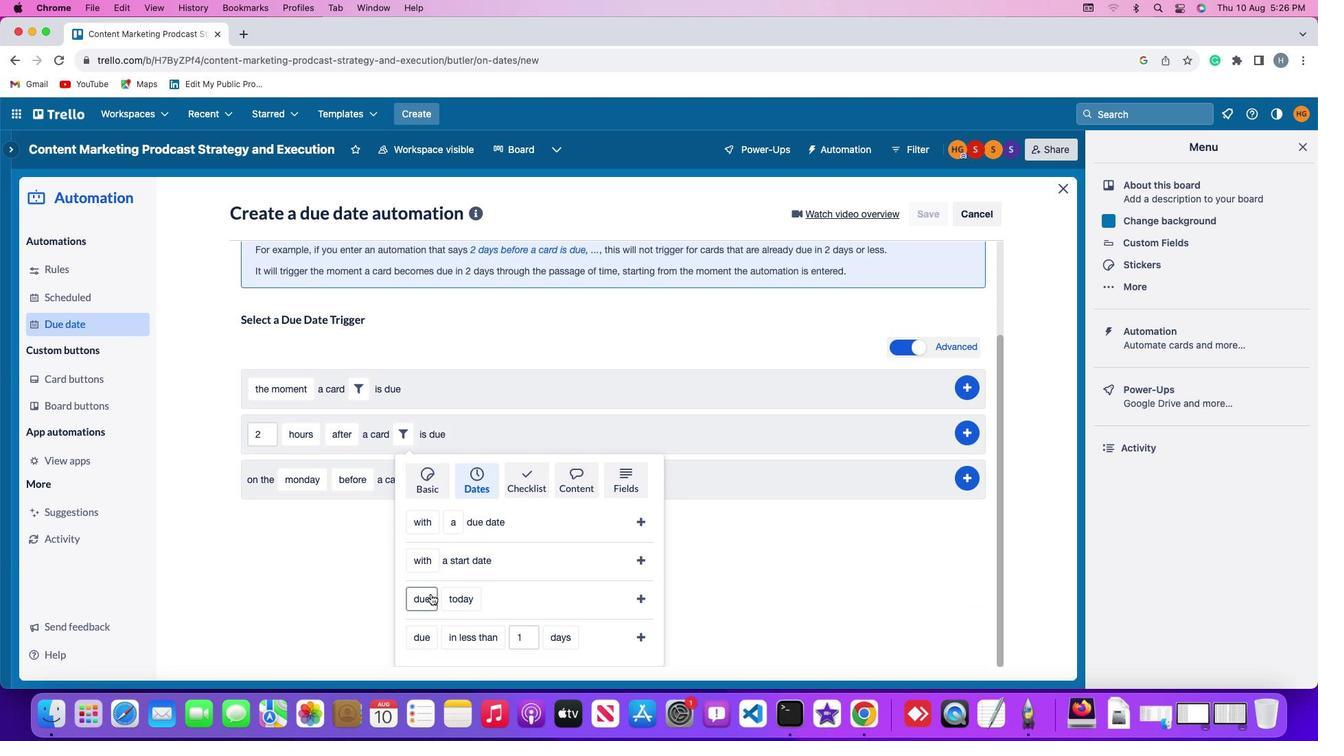 
Action: Mouse pressed left at (425, 589)
Screenshot: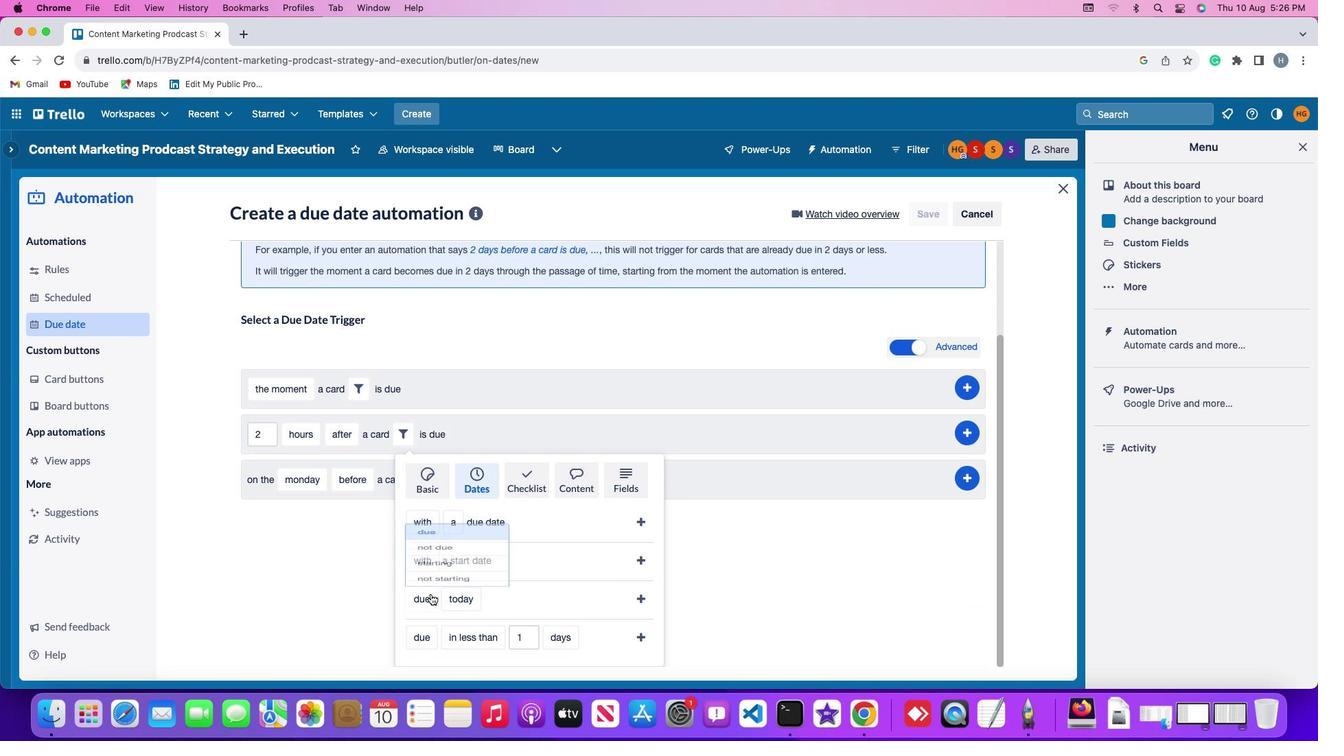 
Action: Mouse moved to (455, 510)
Screenshot: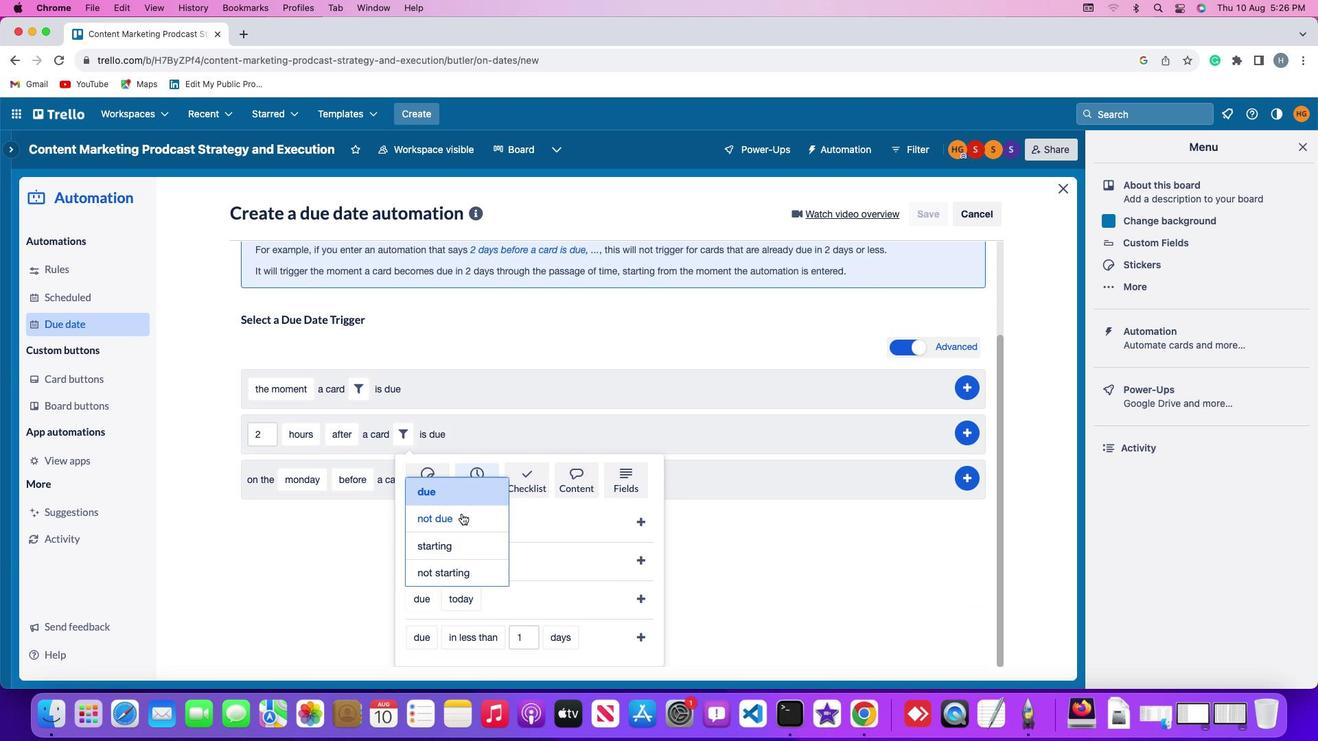 
Action: Mouse pressed left at (455, 510)
Screenshot: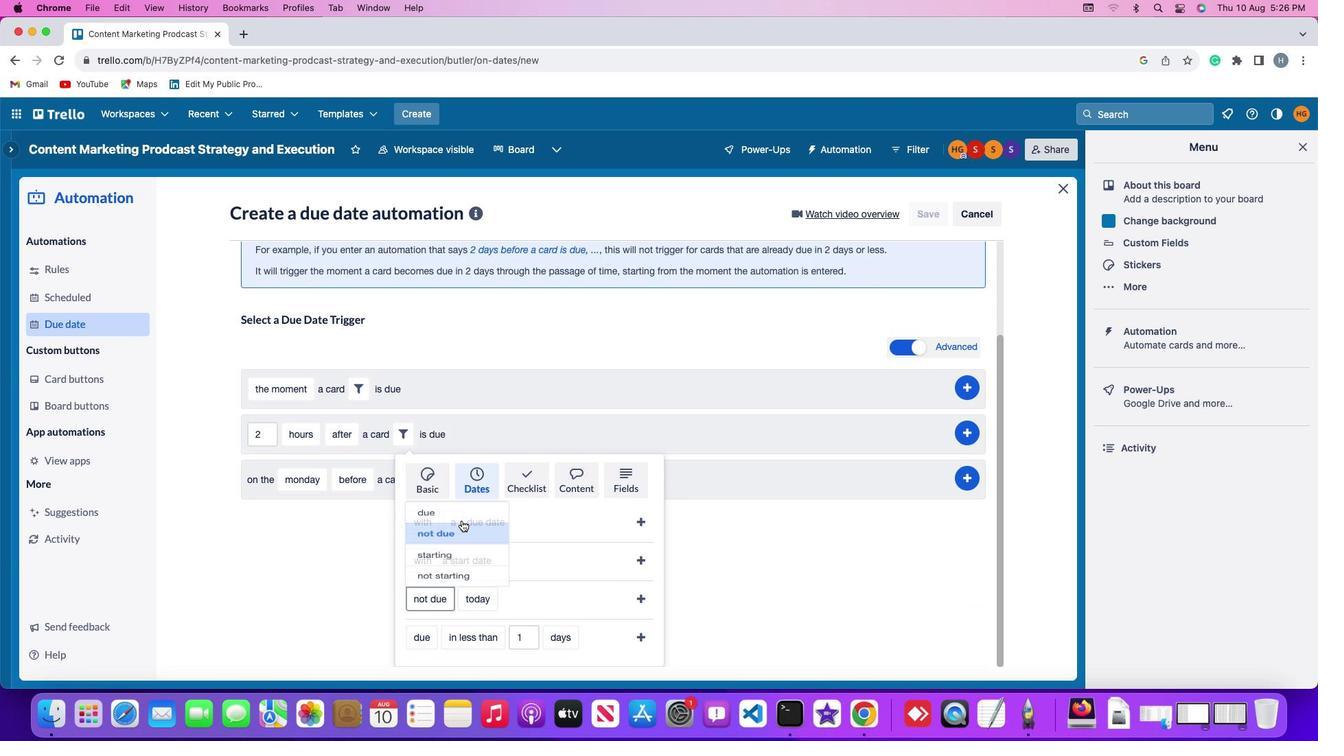 
Action: Mouse moved to (473, 599)
Screenshot: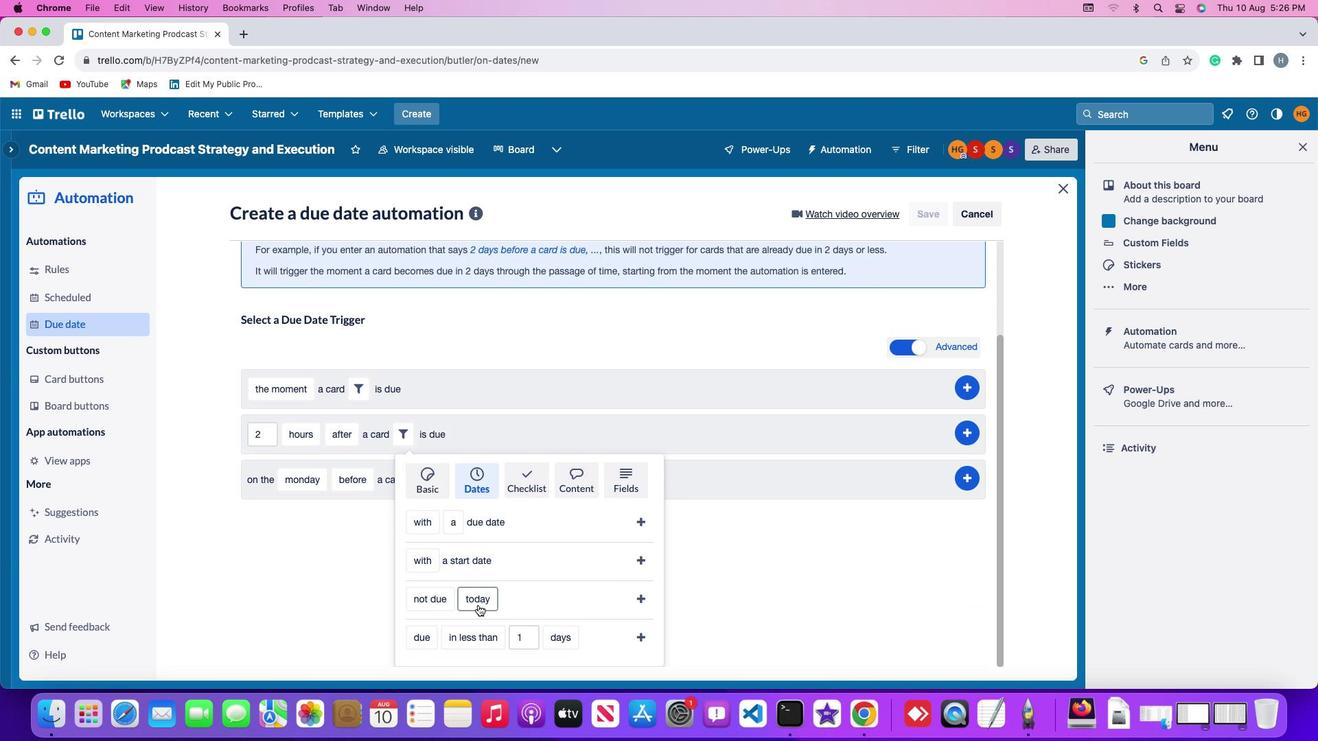 
Action: Mouse pressed left at (473, 599)
Screenshot: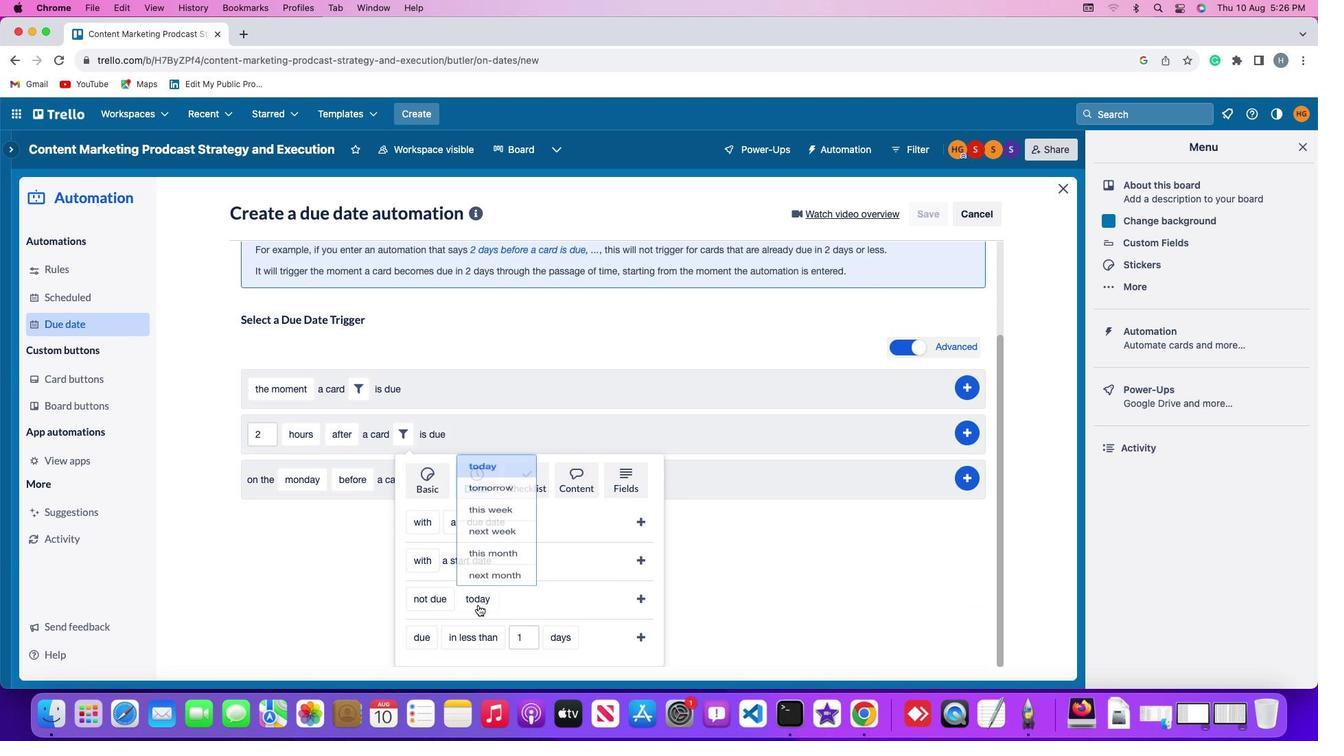 
Action: Mouse moved to (504, 458)
Screenshot: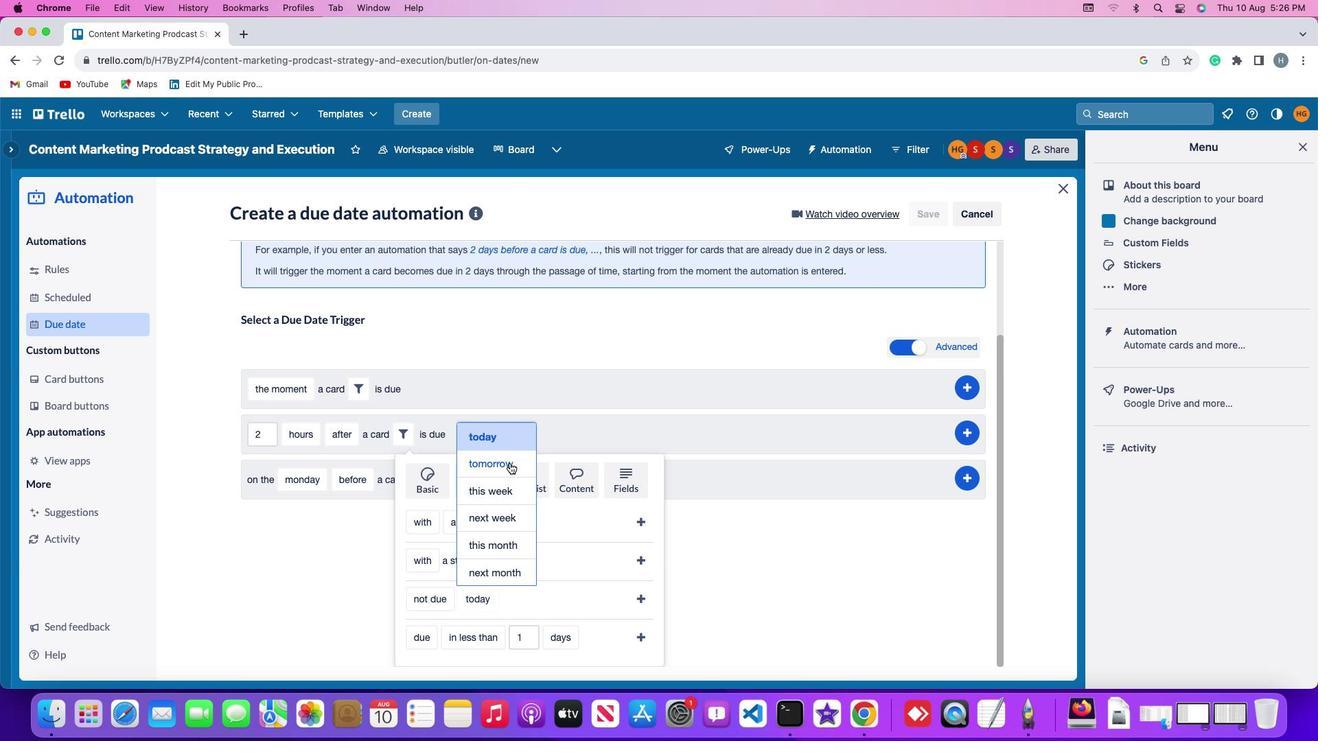 
Action: Mouse pressed left at (504, 458)
Screenshot: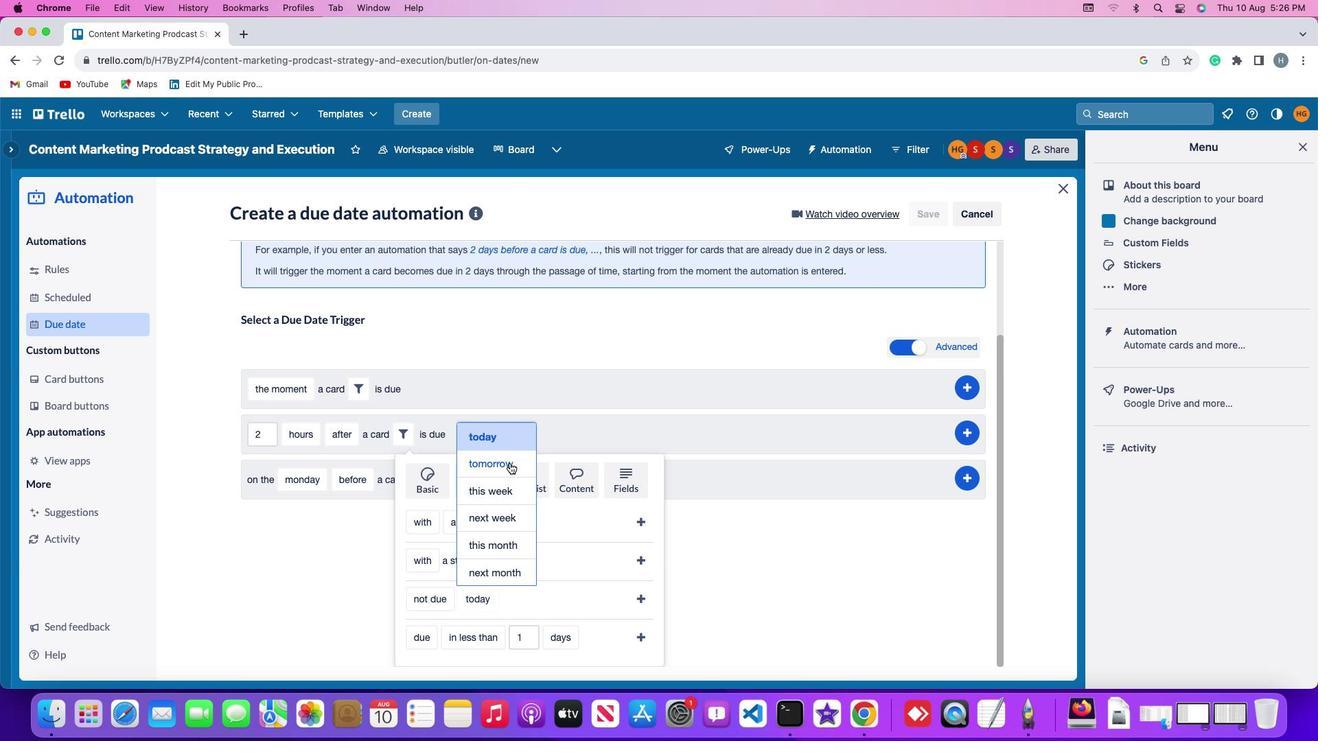 
Action: Mouse moved to (633, 589)
Screenshot: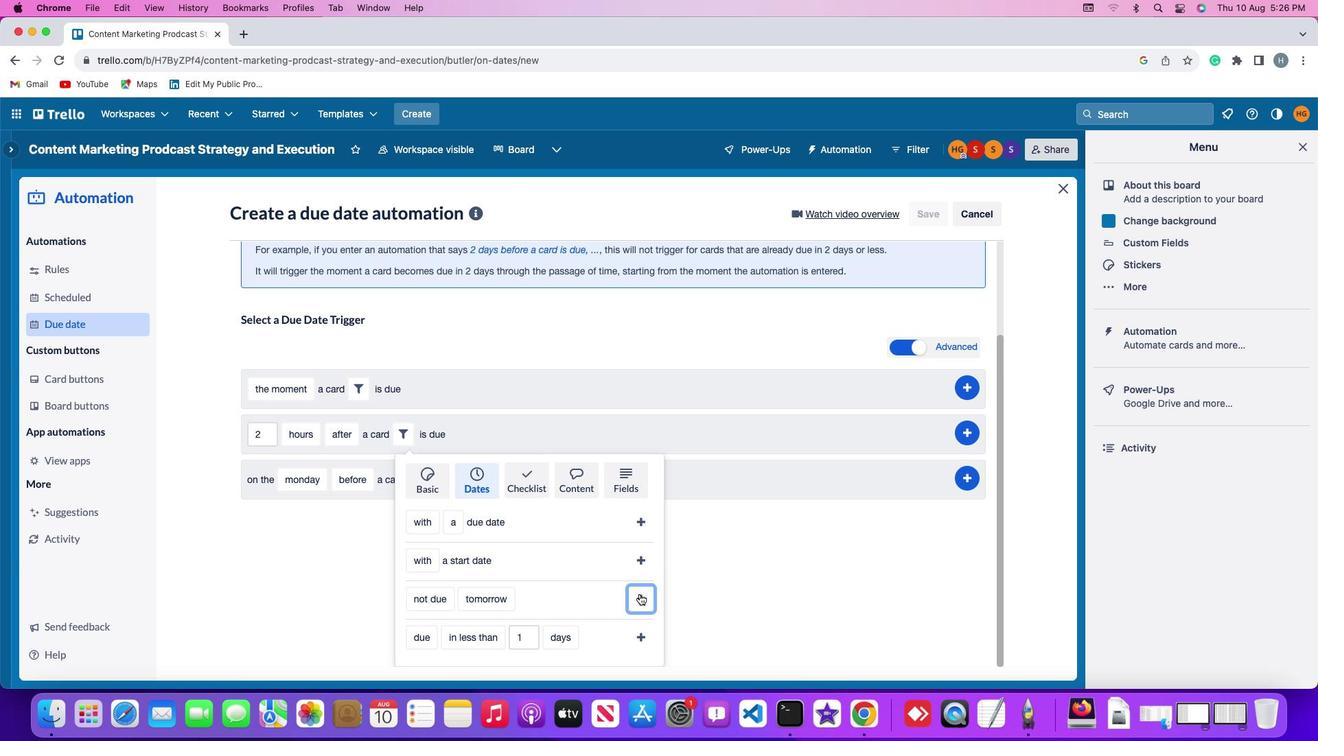 
Action: Mouse pressed left at (633, 589)
Screenshot: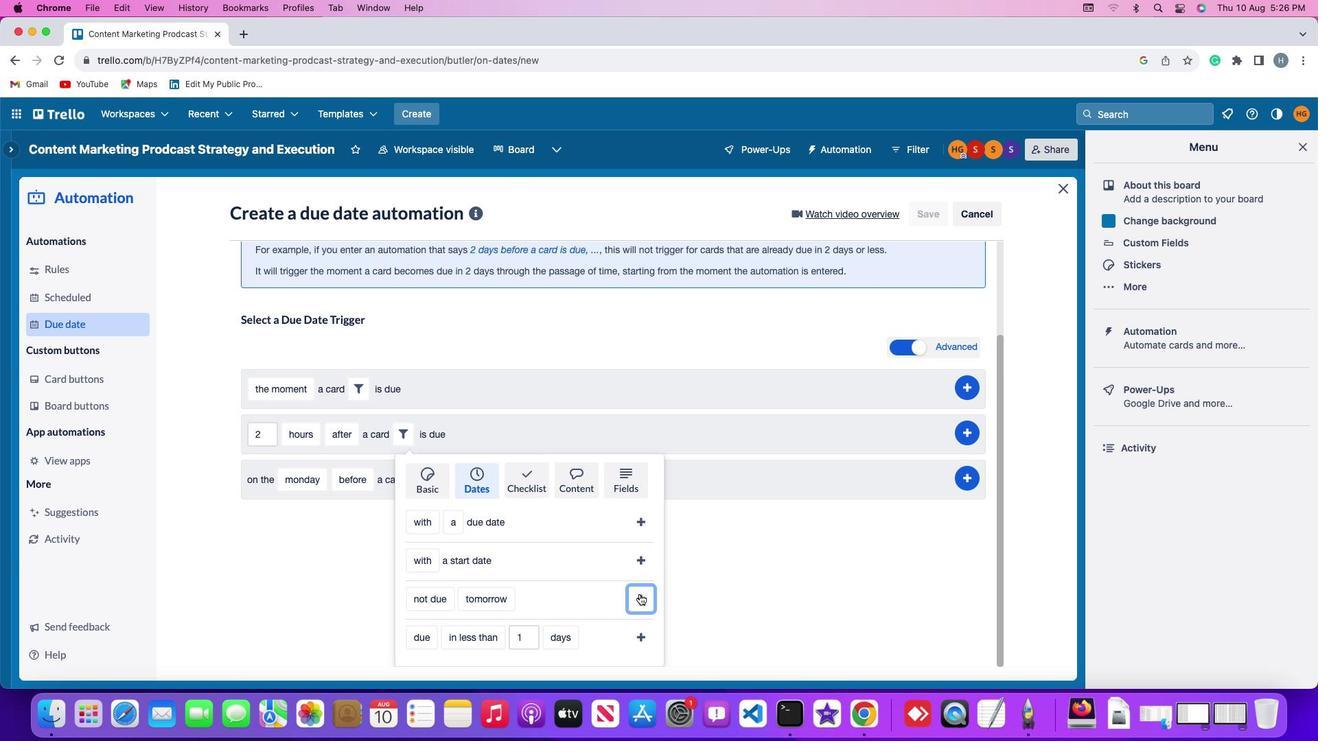 
Action: Mouse moved to (969, 540)
Screenshot: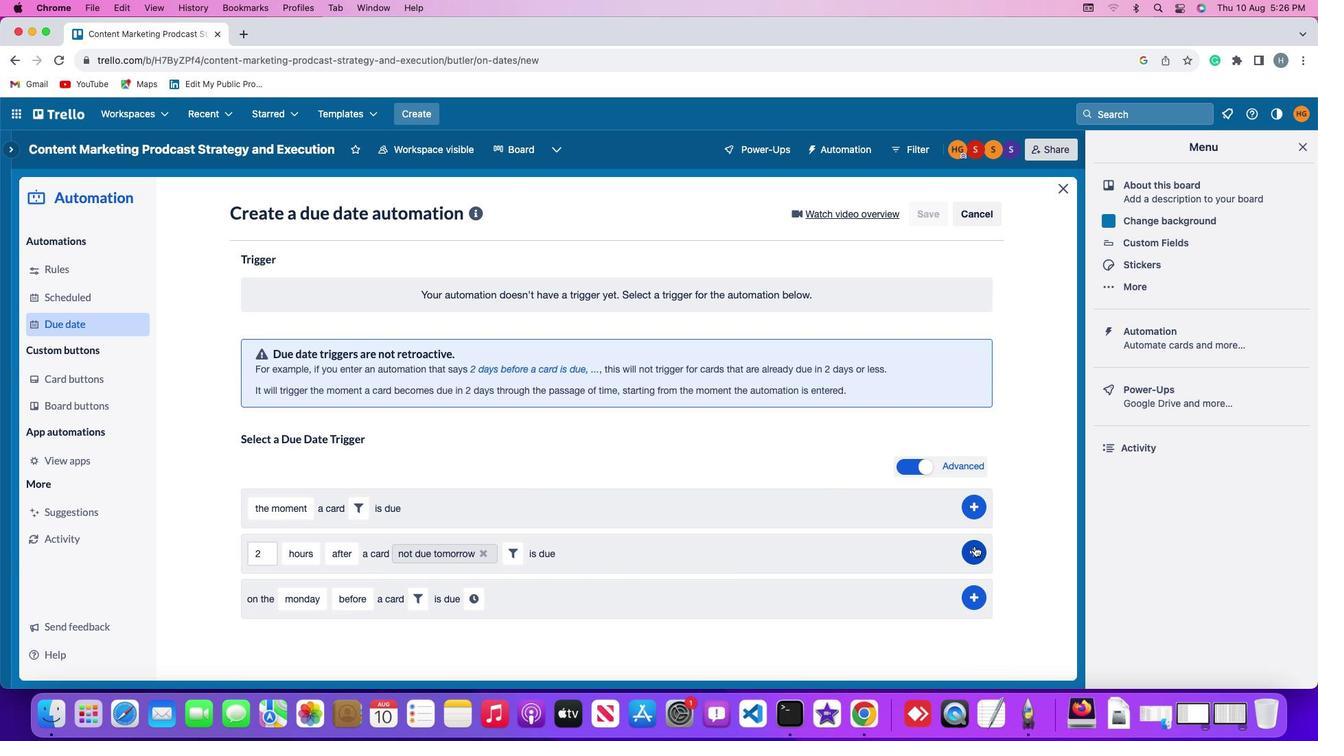 
Action: Mouse pressed left at (969, 540)
Screenshot: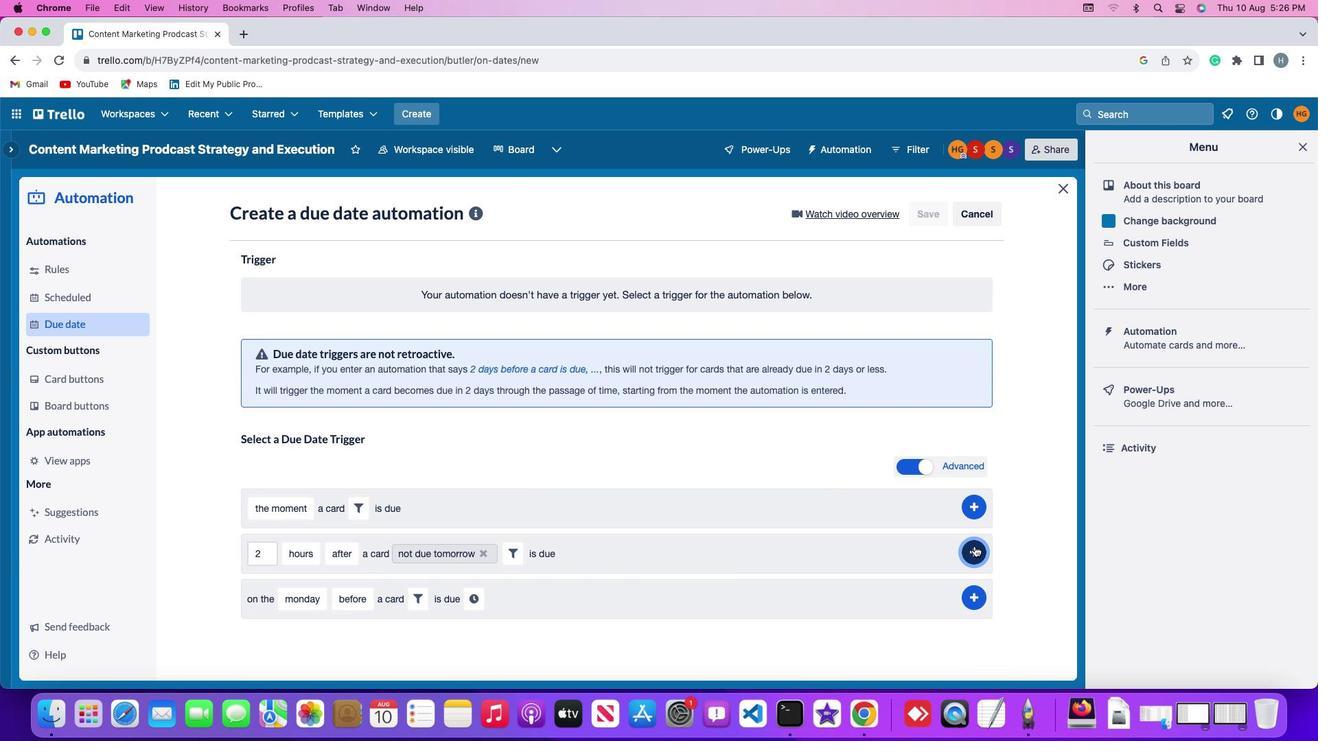 
Action: Mouse moved to (1025, 429)
Screenshot: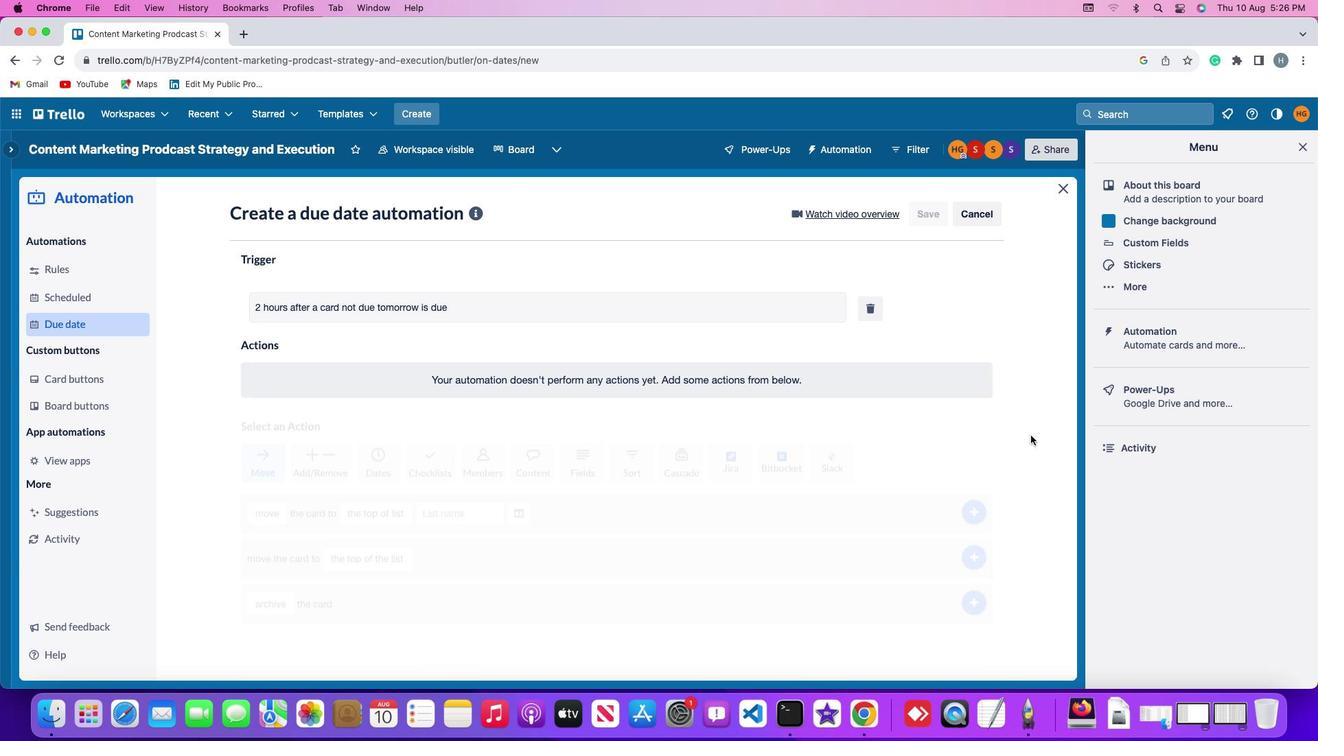 
